 Task: Create a new event for a project debrief and lessons learned meeting on the 16th at 6:30 PM to 7:00 PM.
Action: Mouse moved to (48, 86)
Screenshot: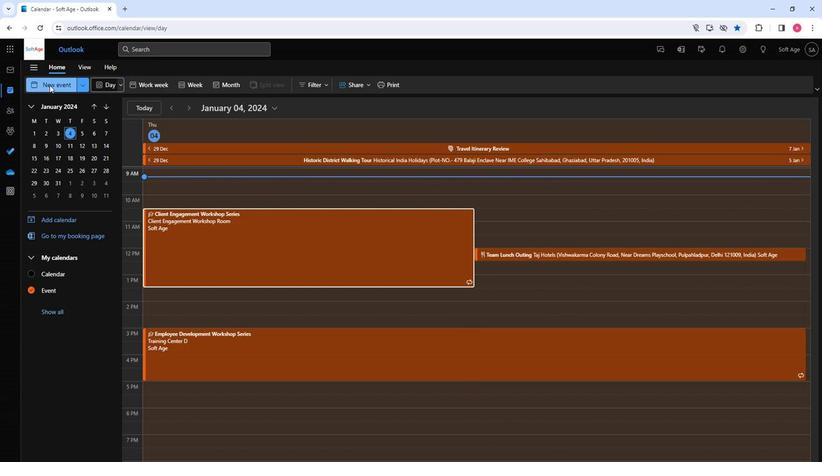 
Action: Mouse pressed left at (48, 86)
Screenshot: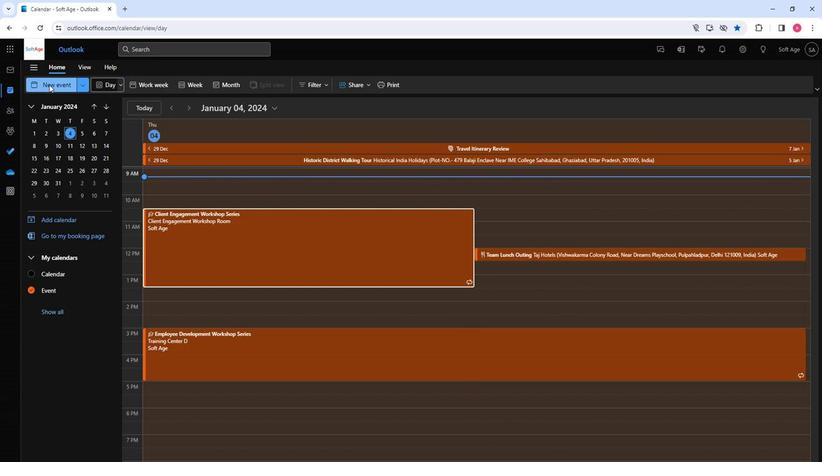 
Action: Mouse moved to (210, 139)
Screenshot: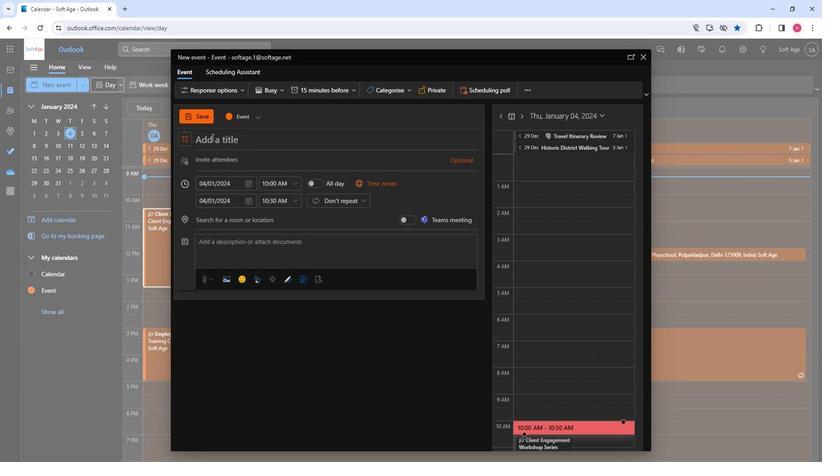 
Action: Mouse pressed left at (210, 139)
Screenshot: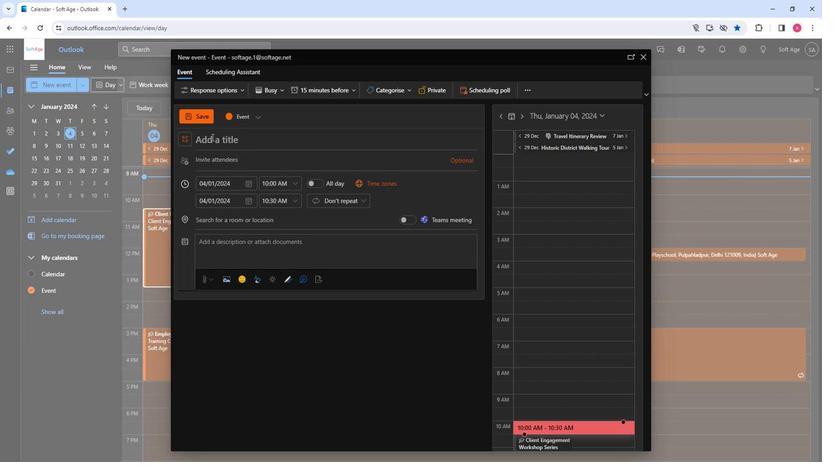 
Action: Key pressed <Key.shift><Key.shift><Key.shift><Key.shift><Key.shift><Key.shift><Key.shift><Key.shift><Key.shift><Key.shift><Key.shift>Project<Key.space><Key.shift><Key.shift><Key.shift><Key.shift><Key.shift><Key.shift><Key.shift><Key.shift><Key.shift><Key.shift><Key.shift><Key.shift><Key.shift><Key.shift><Key.shift><Key.shift><Key.shift><Key.shift><Key.shift><Key.shift><Key.shift><Key.shift><Key.shift><Key.shift><Key.shift>Debrief<Key.space>and<Key.space><Key.shift><Key.shift><Key.shift><Key.shift><Key.shift><Key.shift><Key.shift><Key.shift><Key.shift><Key.shift><Key.shift><Key.shift><Key.shift><Key.shift><Key.shift><Key.shift><Key.shift><Key.shift><Key.shift><Key.shift>Le
Screenshot: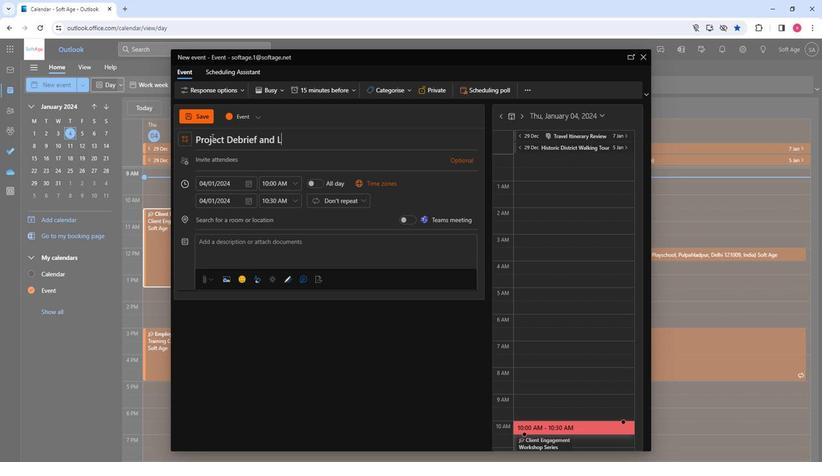 
Action: Mouse moved to (210, 140)
Screenshot: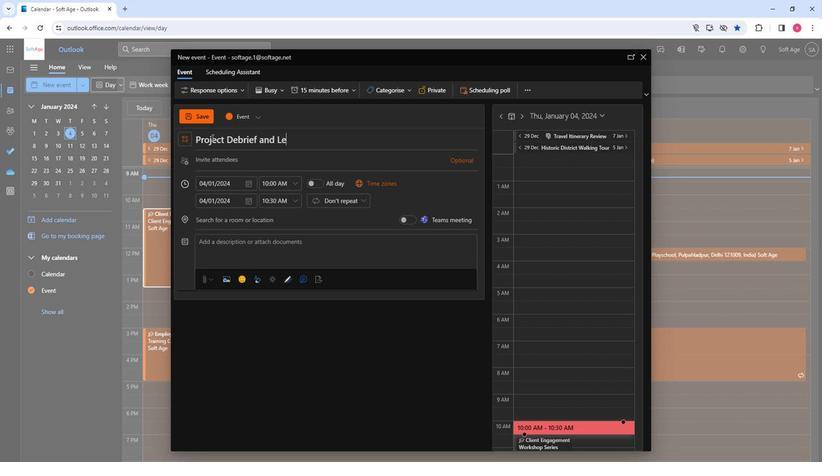
Action: Key pressed ssons<Key.space><Key.shift>Learned<Key.space><Key.shift>Meeting
Screenshot: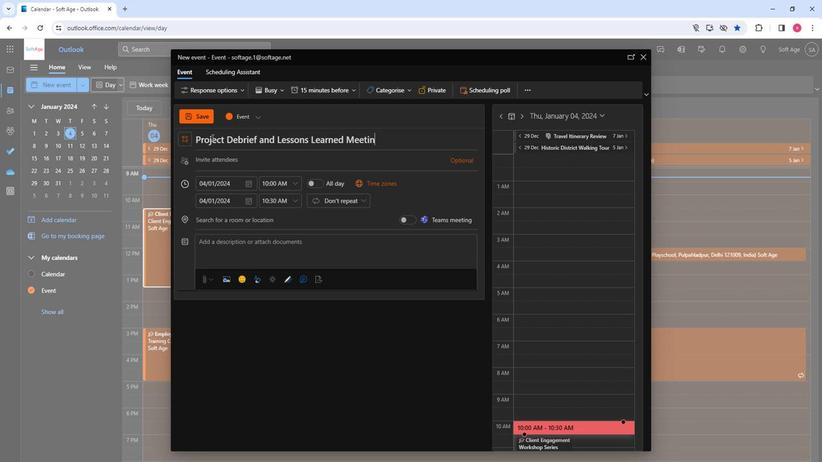 
Action: Mouse moved to (210, 157)
Screenshot: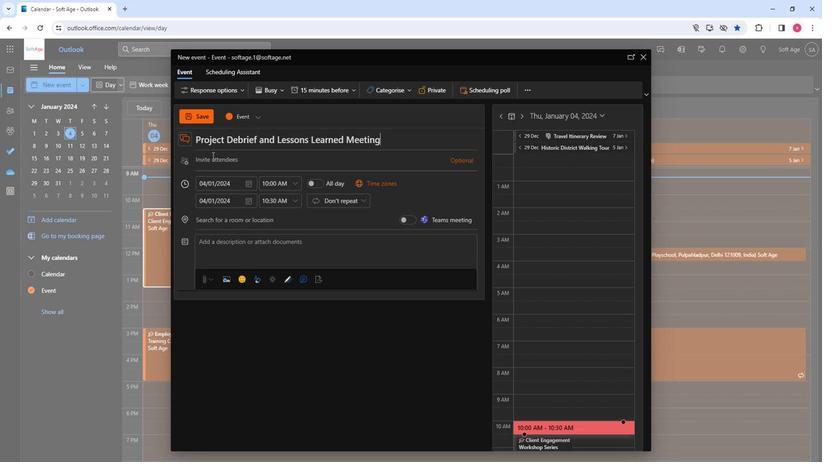 
Action: Mouse pressed left at (210, 157)
Screenshot: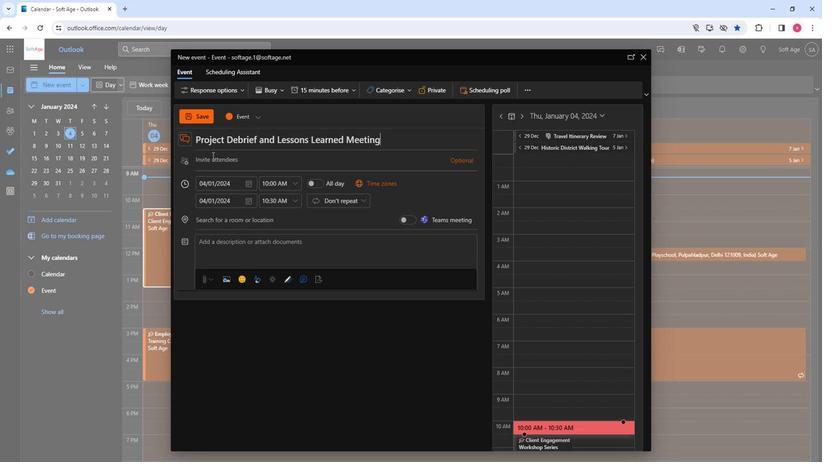 
Action: Key pressed so
Screenshot: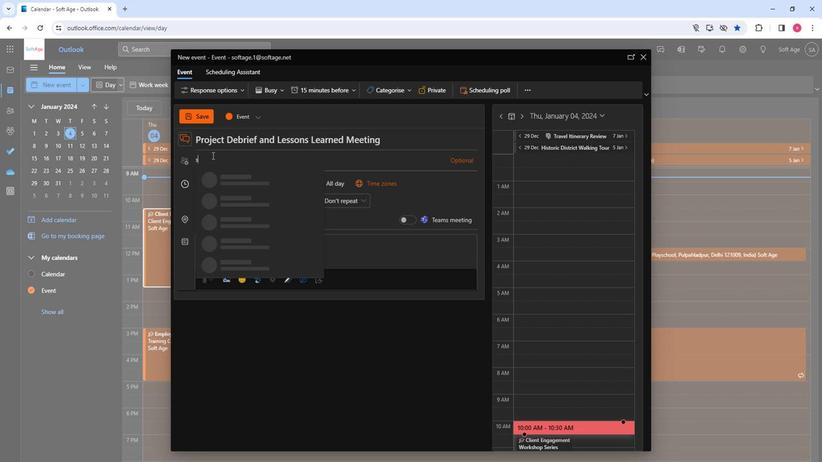 
Action: Mouse moved to (217, 195)
Screenshot: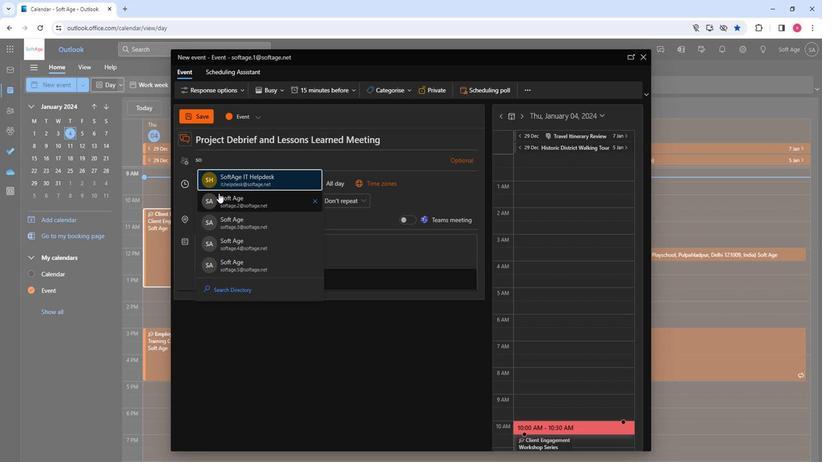 
Action: Mouse pressed left at (217, 195)
Screenshot: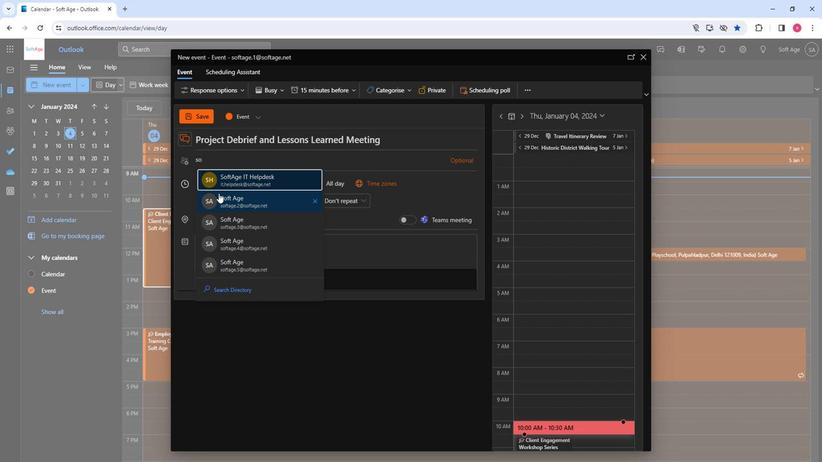 
Action: Mouse moved to (217, 196)
Screenshot: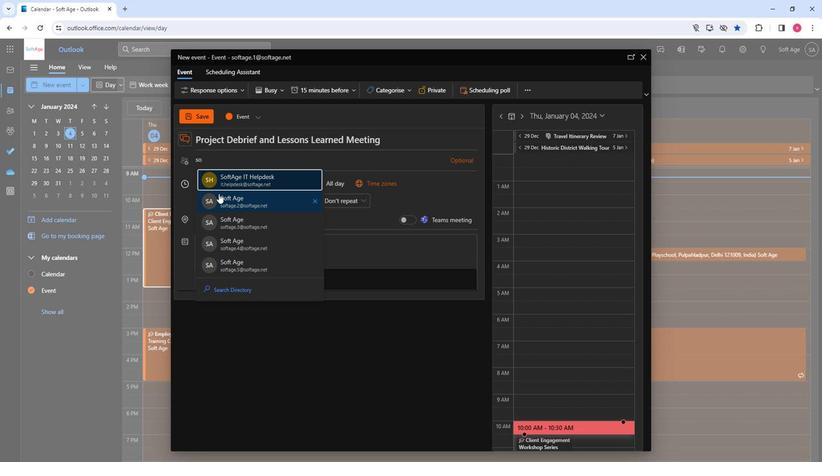
Action: Key pressed so
Screenshot: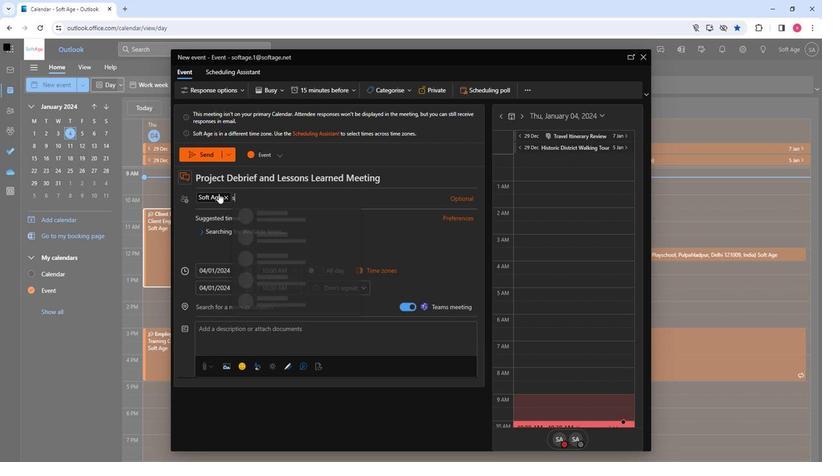 
Action: Mouse moved to (286, 261)
Screenshot: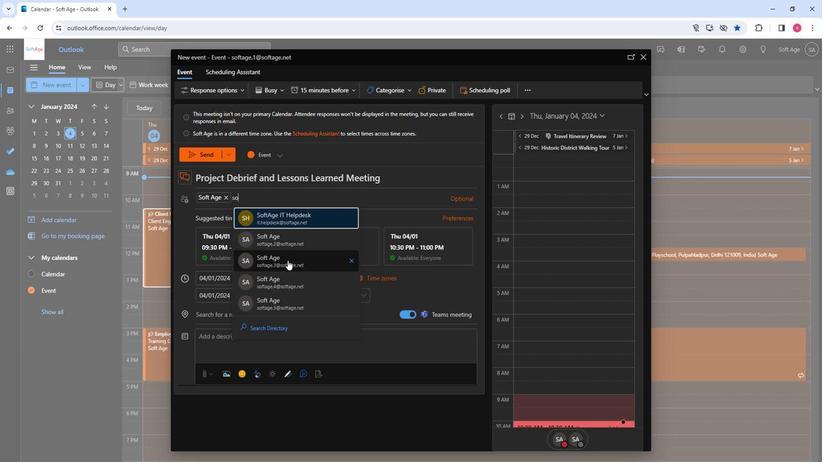 
Action: Mouse pressed left at (286, 261)
Screenshot: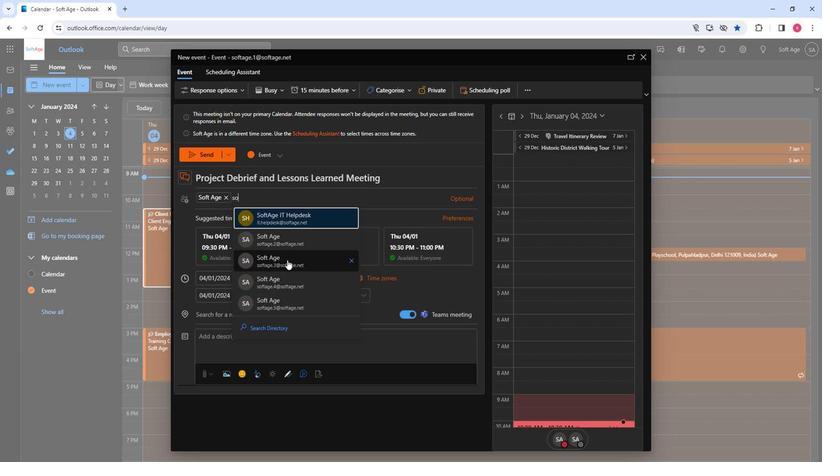 
Action: Key pressed so
Screenshot: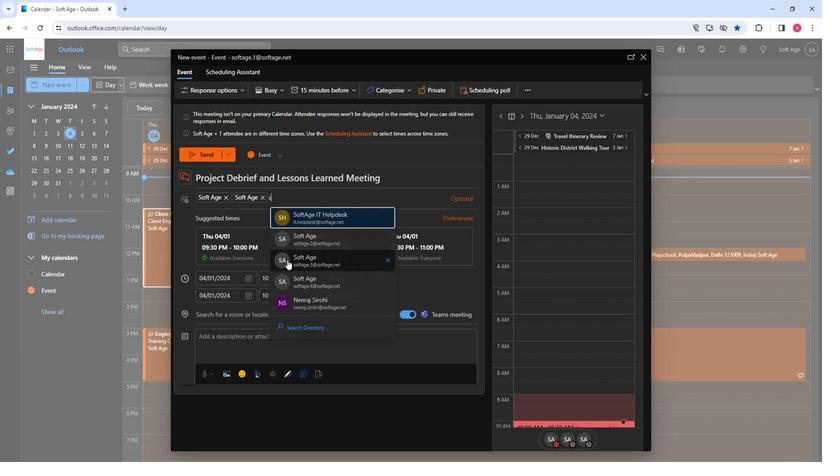 
Action: Mouse moved to (297, 293)
Screenshot: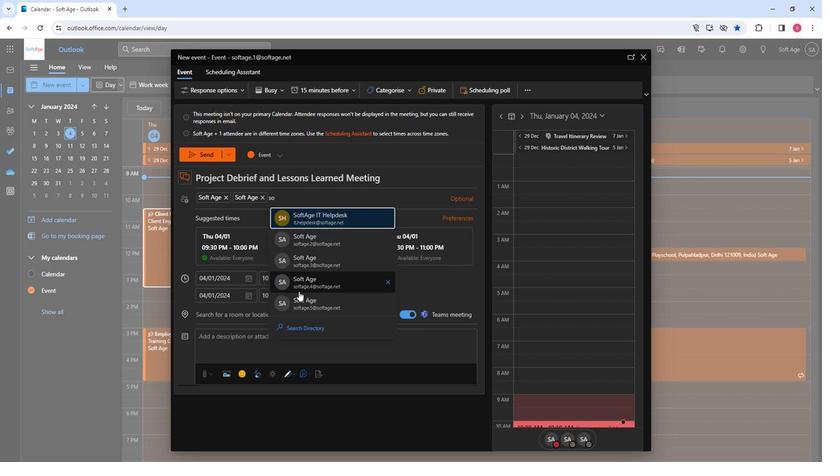 
Action: Mouse pressed left at (297, 293)
Screenshot: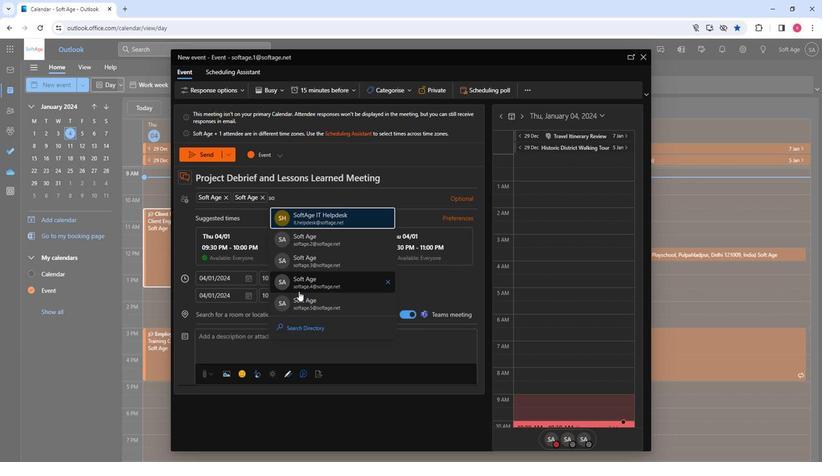 
Action: Mouse moved to (248, 271)
Screenshot: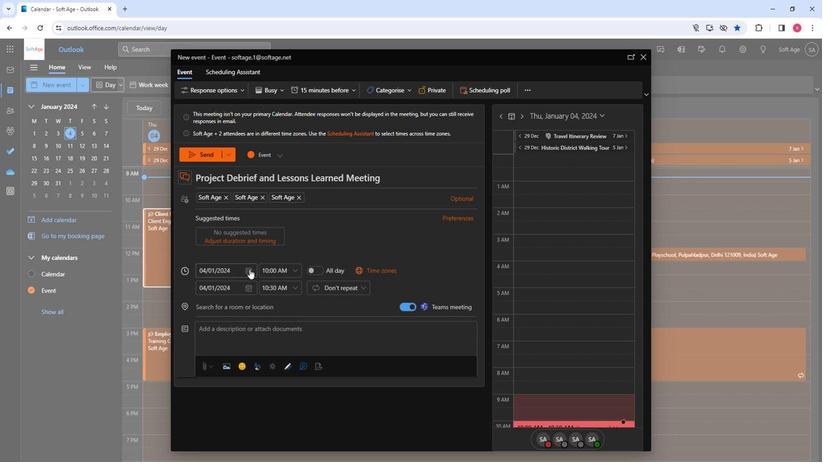 
Action: Mouse pressed left at (248, 271)
Screenshot: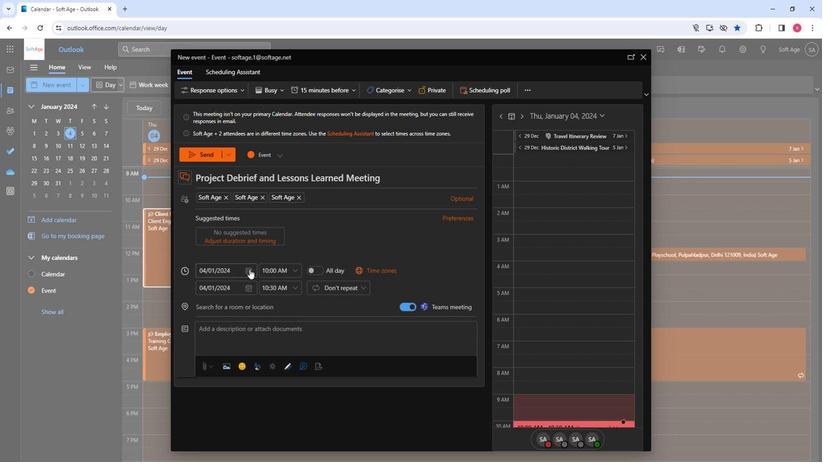 
Action: Mouse moved to (217, 338)
Screenshot: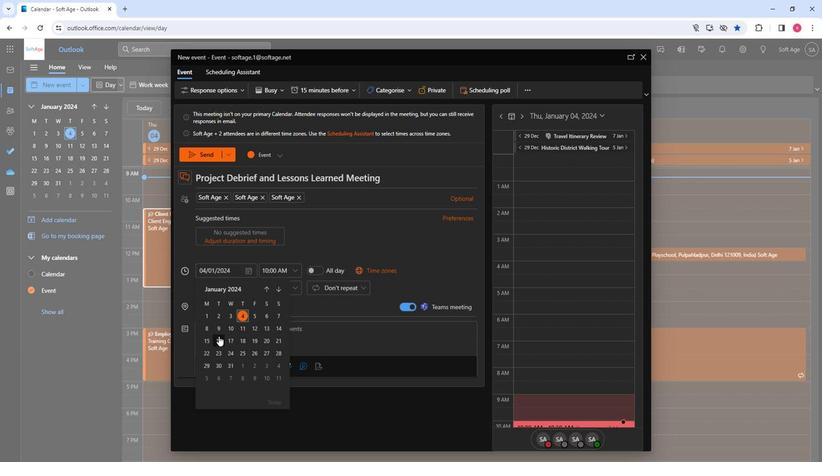 
Action: Mouse pressed left at (217, 338)
Screenshot: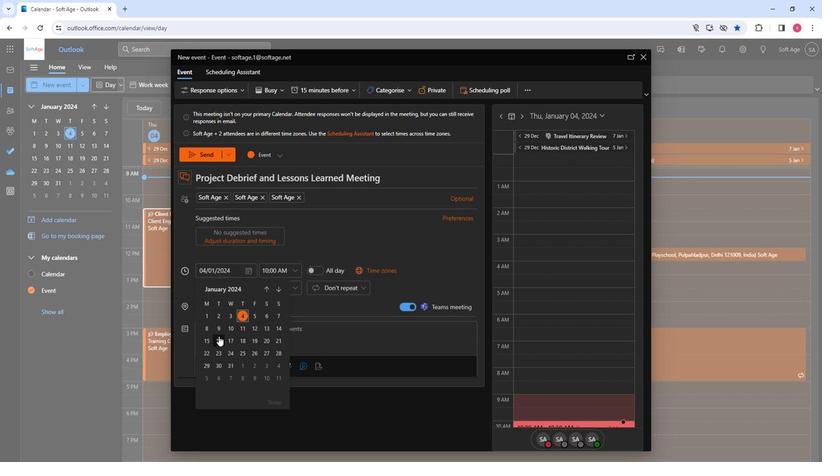 
Action: Mouse moved to (295, 271)
Screenshot: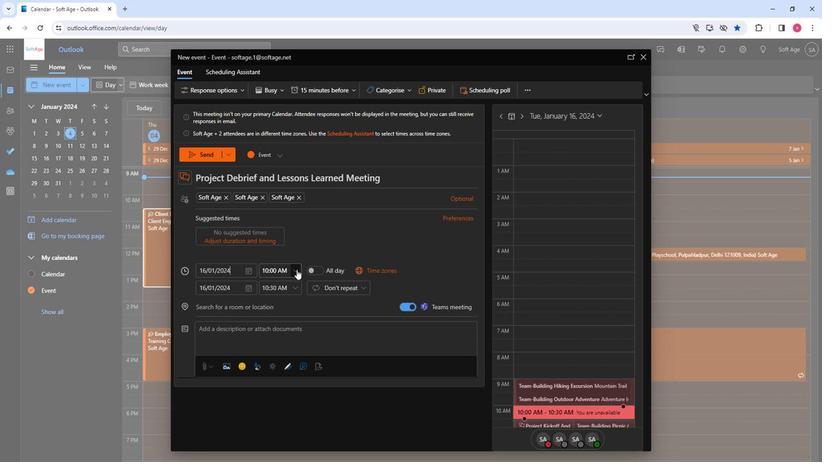 
Action: Mouse pressed left at (295, 271)
Screenshot: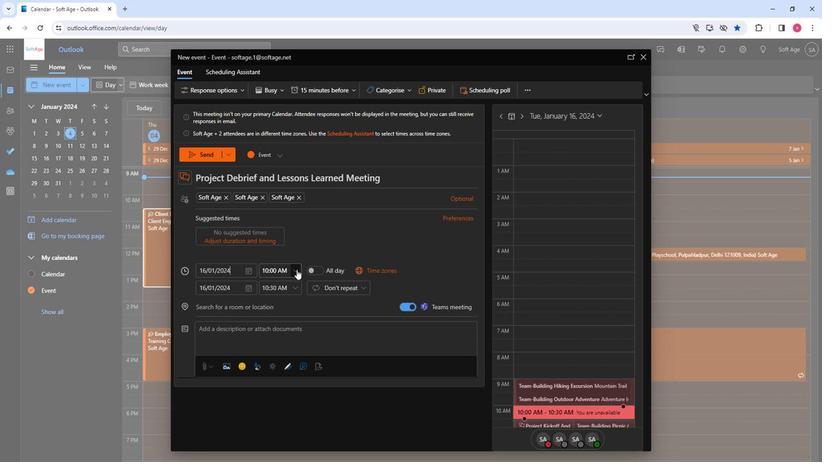 
Action: Mouse moved to (292, 303)
Screenshot: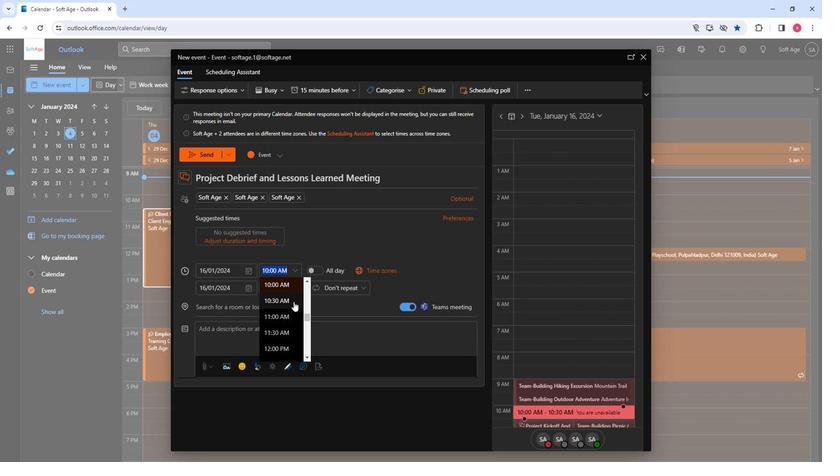 
Action: Mouse scrolled (292, 303) with delta (0, 0)
Screenshot: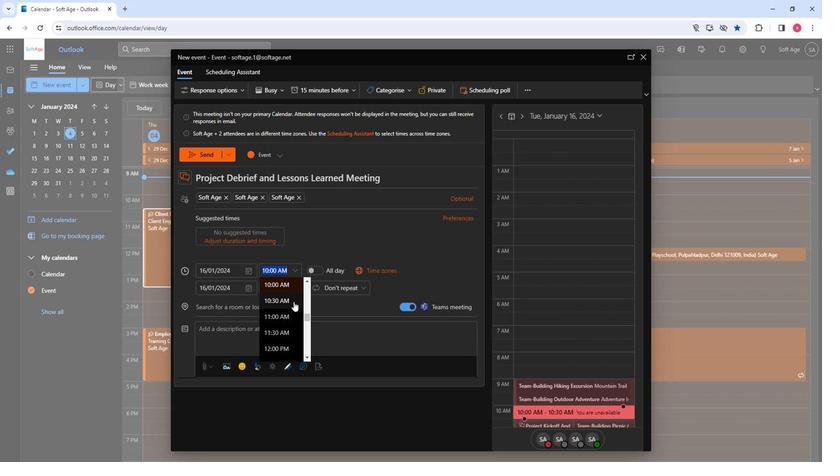 
Action: Mouse scrolled (292, 303) with delta (0, 0)
Screenshot: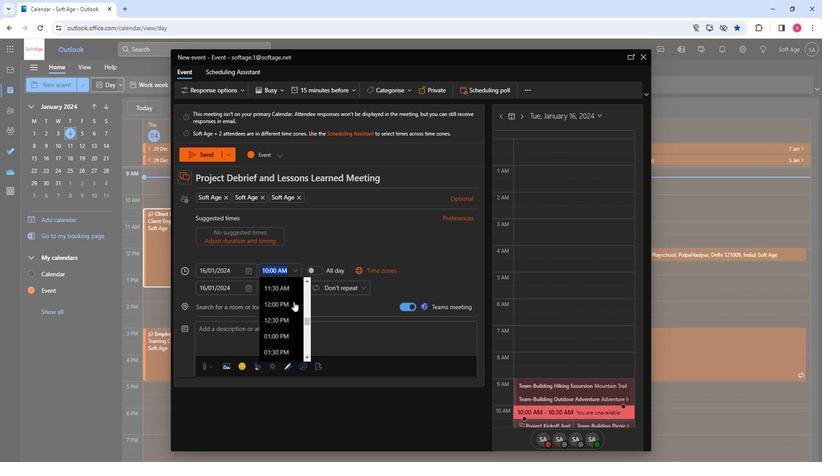 
Action: Mouse scrolled (292, 303) with delta (0, 0)
Screenshot: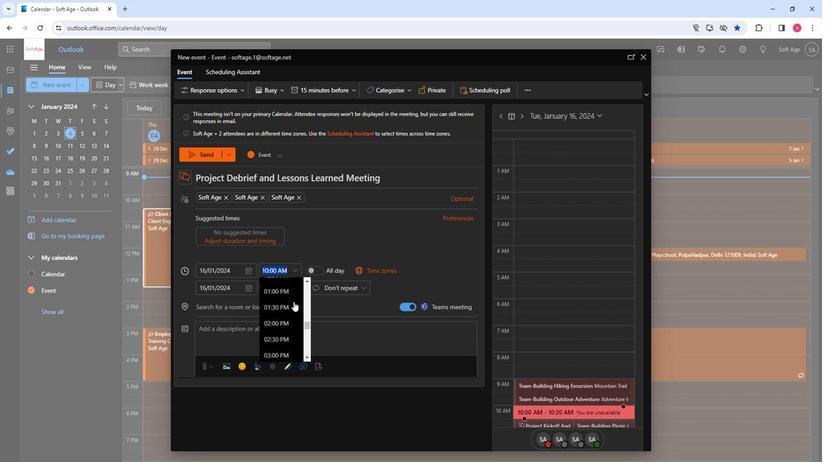 
Action: Mouse scrolled (292, 303) with delta (0, 0)
Screenshot: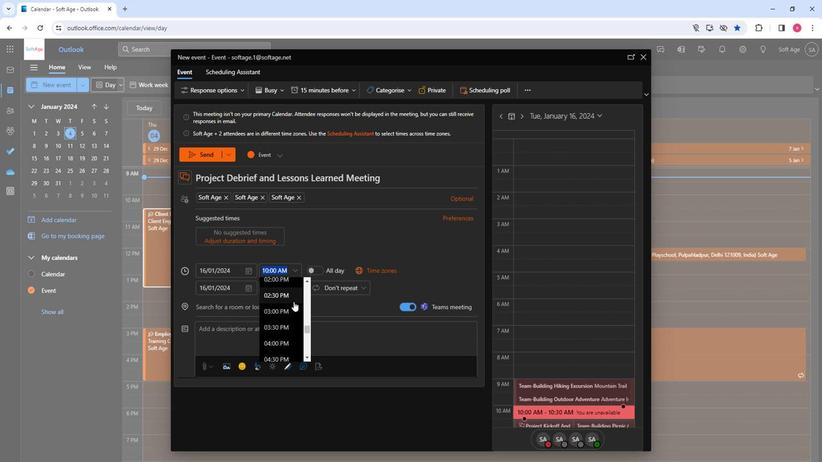 
Action: Mouse scrolled (292, 303) with delta (0, 0)
Screenshot: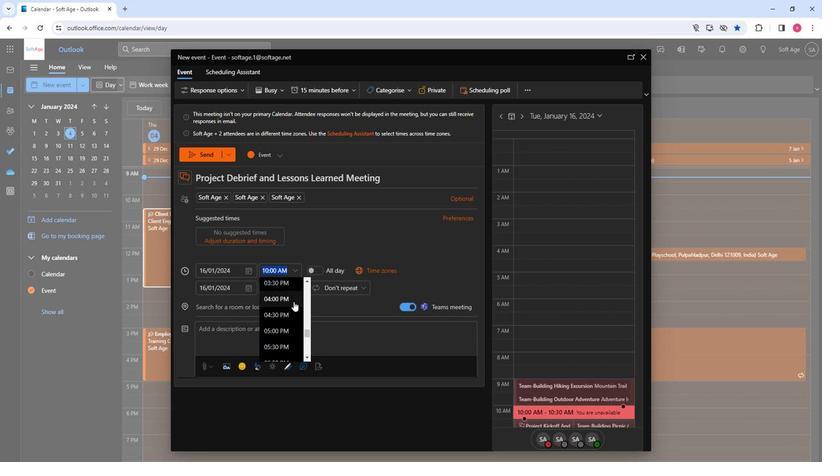 
Action: Mouse moved to (285, 333)
Screenshot: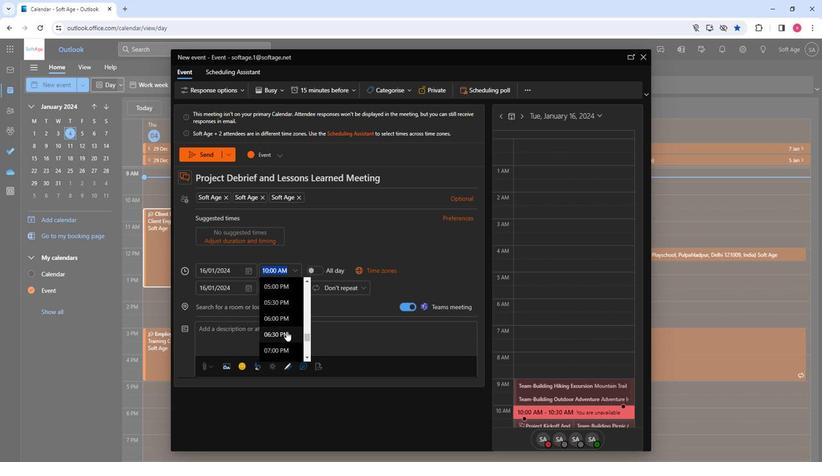 
Action: Mouse pressed left at (285, 333)
Screenshot: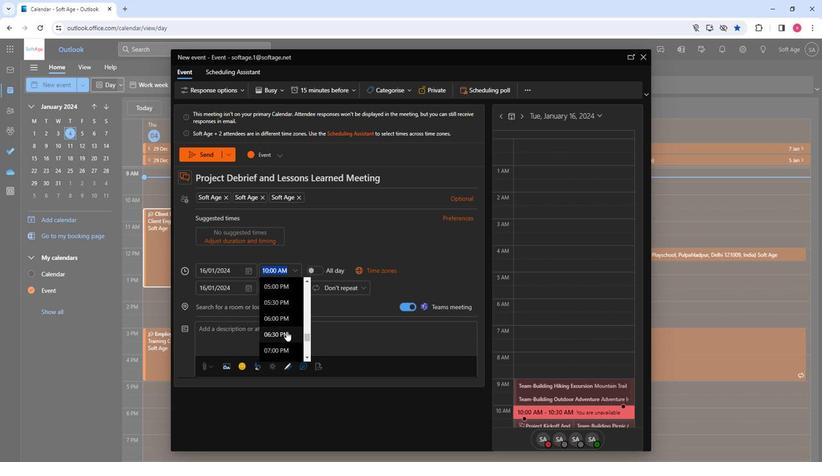 
Action: Mouse moved to (241, 308)
Screenshot: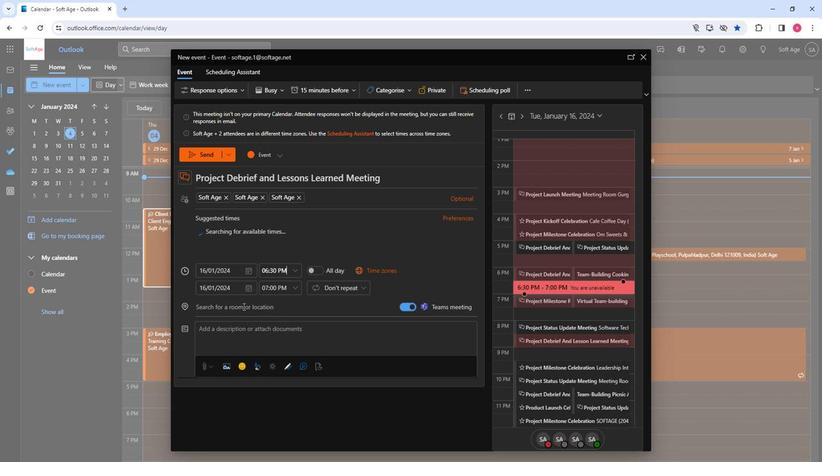 
Action: Mouse pressed left at (241, 308)
Screenshot: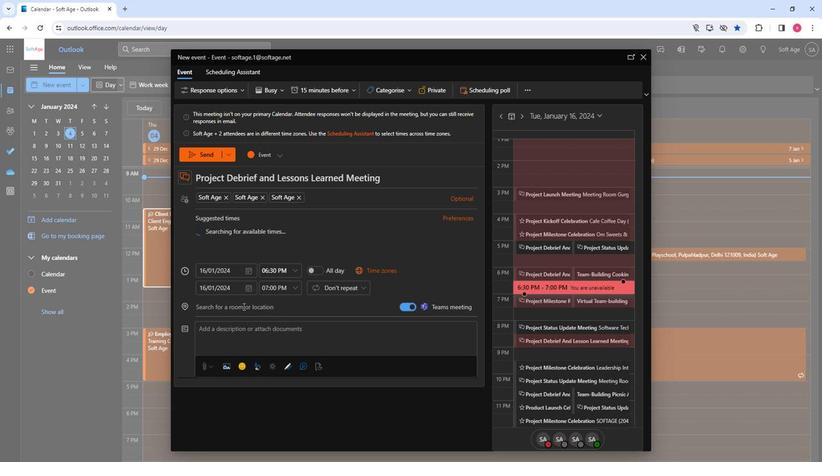 
Action: Key pressed so
Screenshot: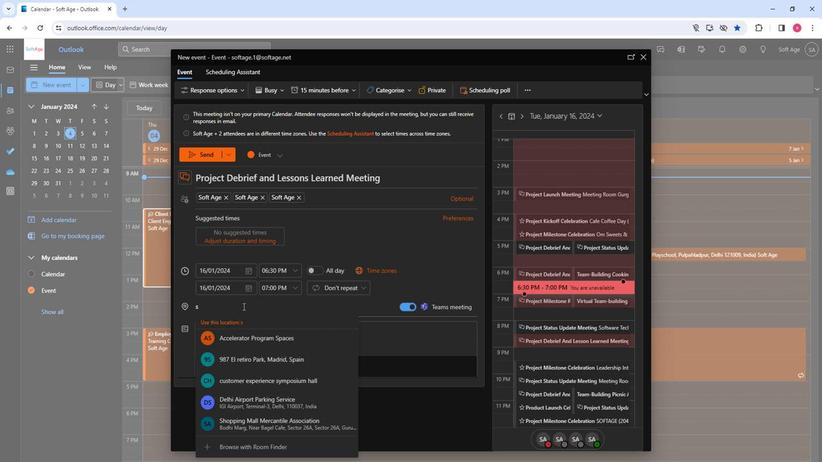 
Action: Mouse moved to (229, 381)
Screenshot: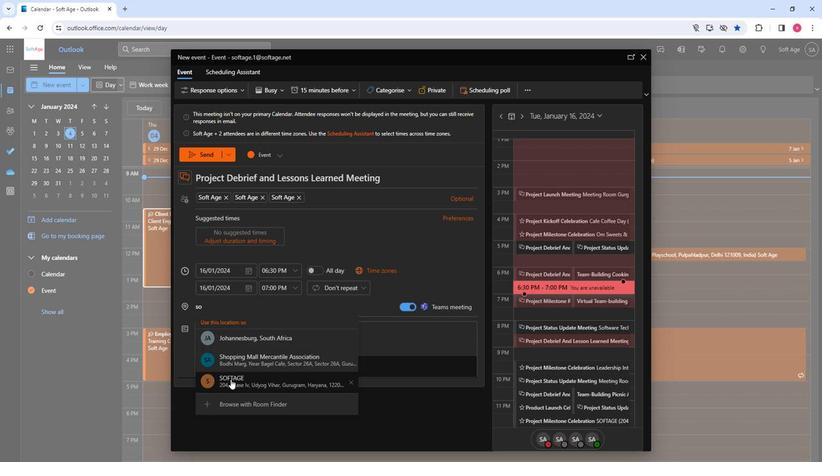 
Action: Mouse pressed left at (229, 381)
Screenshot: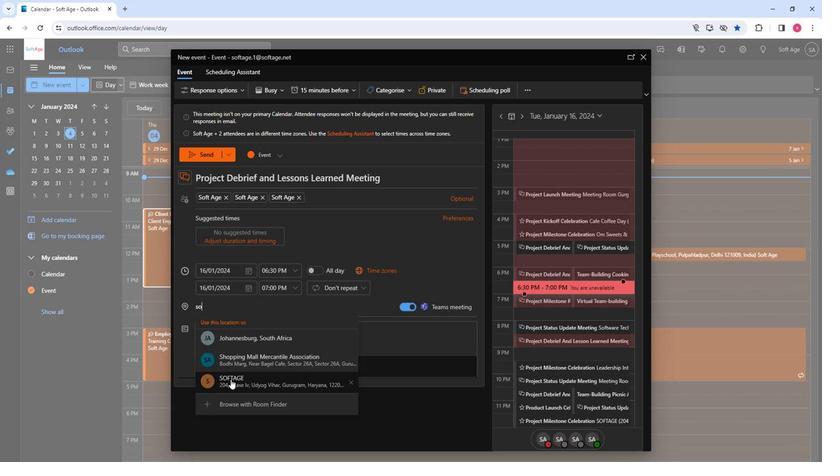 
Action: Mouse moved to (281, 347)
Screenshot: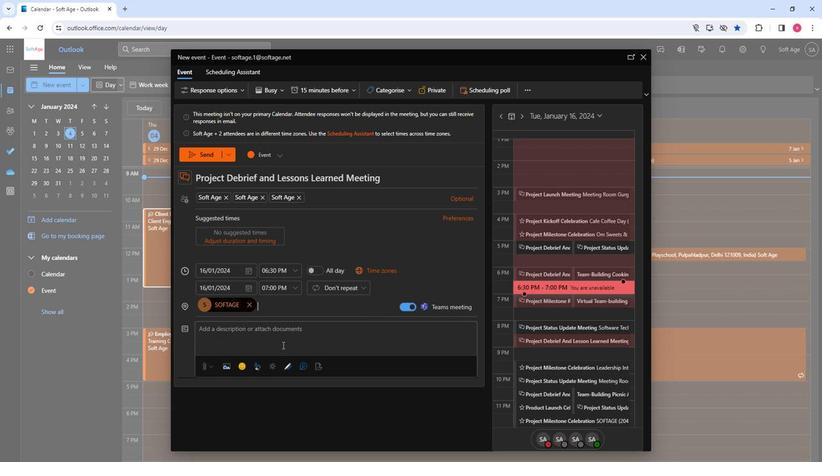 
Action: Mouse pressed left at (281, 347)
Screenshot: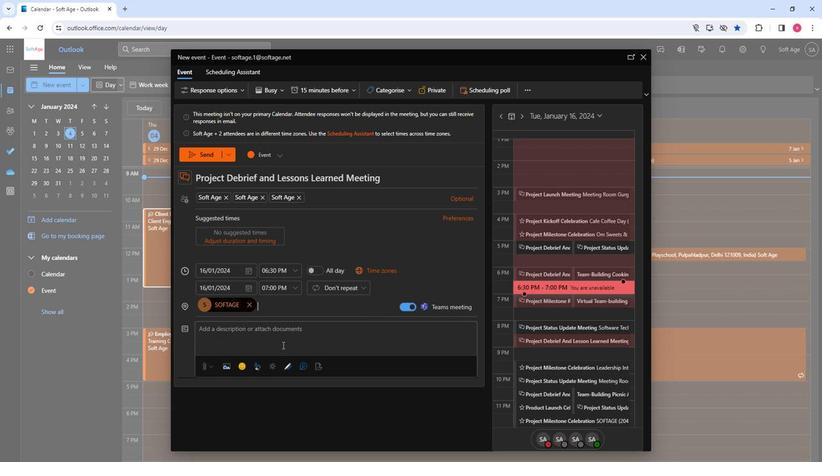 
Action: Key pressed <Key.shift>Conduct<Key.space>a<Key.space>comprehensive<Key.space>project<Key.space>debrief<Key.space>and<Key.space>lessio<Key.backspace>ons<Key.backspace><Key.backspace>s<Key.space><Key.backspace>ns<Key.space>learned<Key.space>
Screenshot: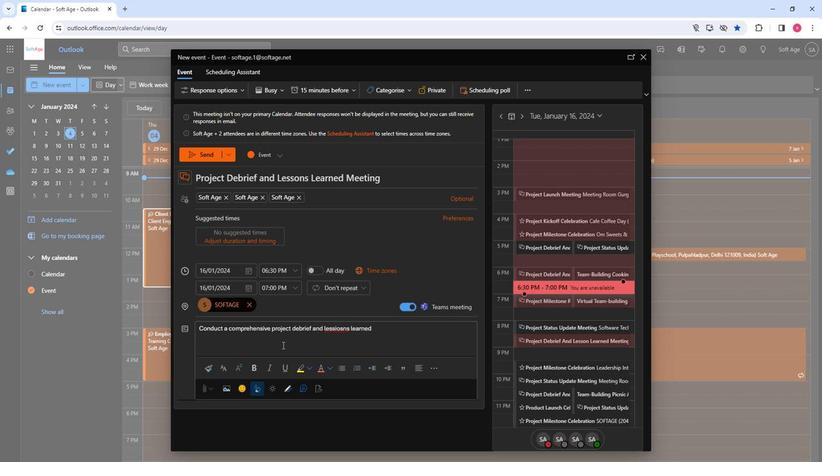 
Action: Mouse moved to (327, 331)
Screenshot: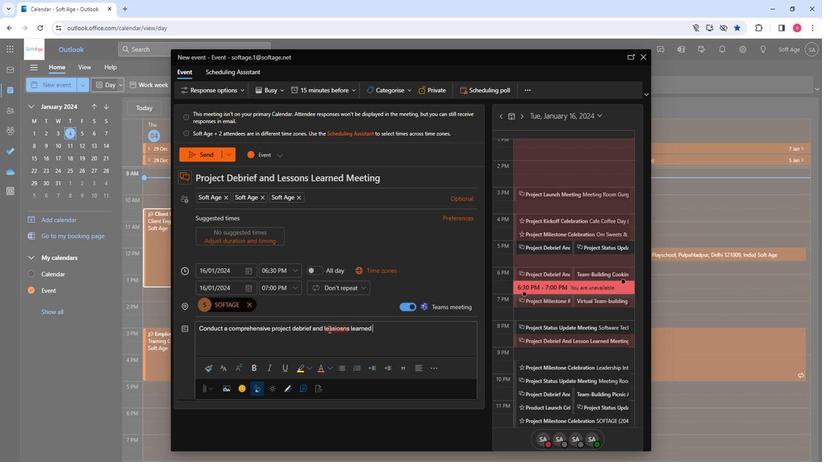 
Action: Mouse pressed left at (327, 331)
Screenshot: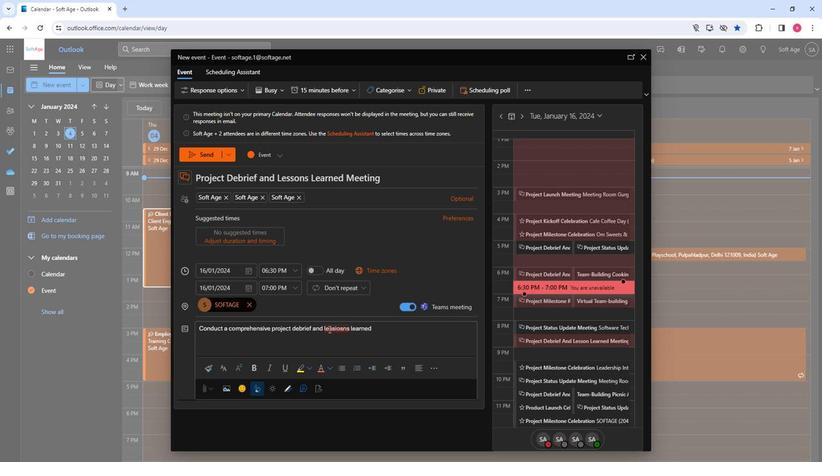 
Action: Mouse moved to (329, 331)
Screenshot: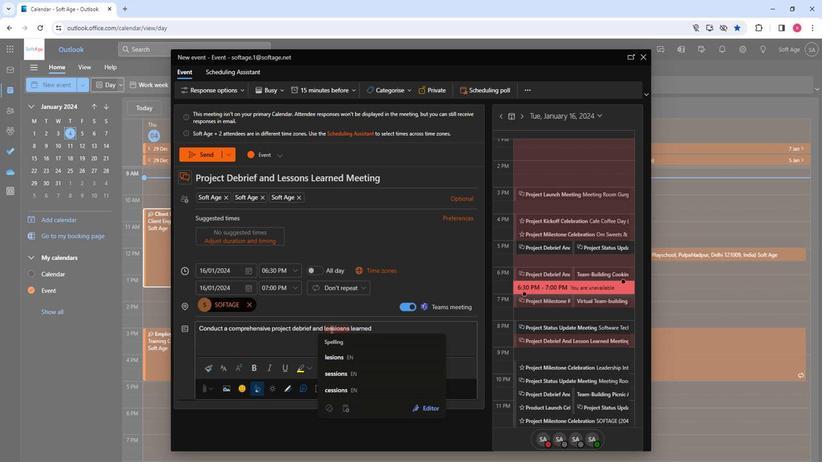 
Action: Mouse pressed left at (329, 331)
Screenshot: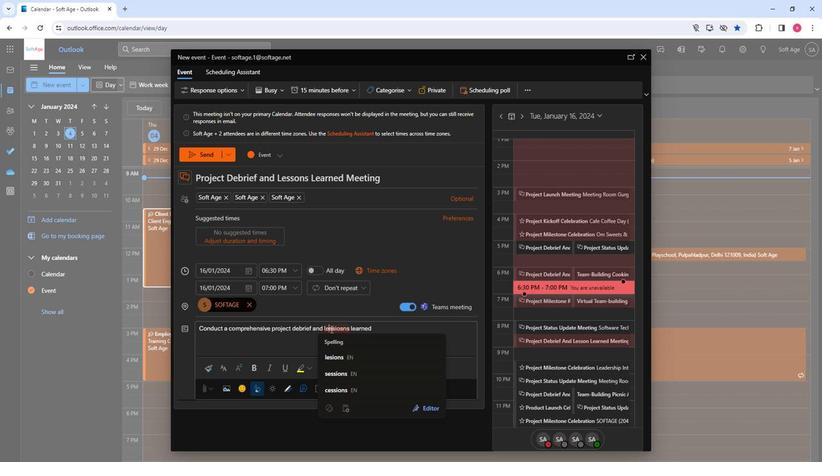 
Action: Key pressed <Key.backspace>
Screenshot: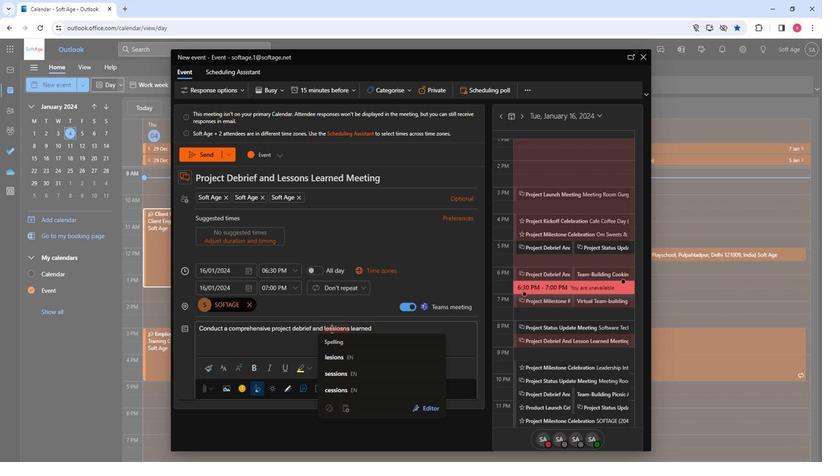
Action: Mouse moved to (345, 330)
Screenshot: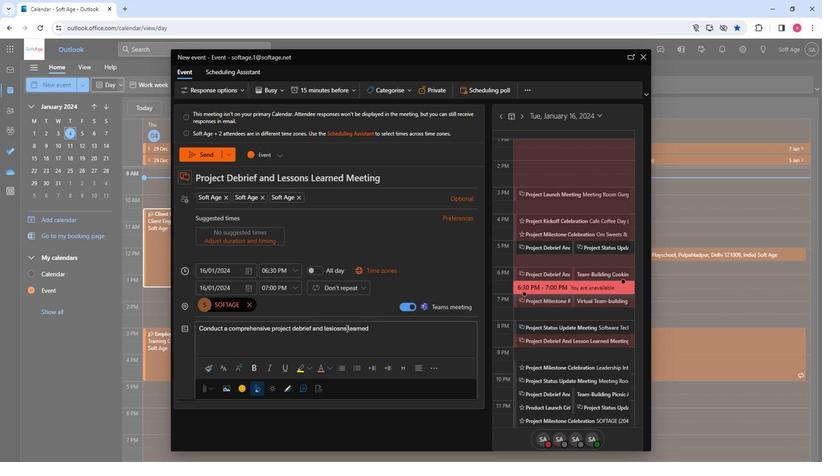 
Action: Mouse pressed left at (345, 330)
Screenshot: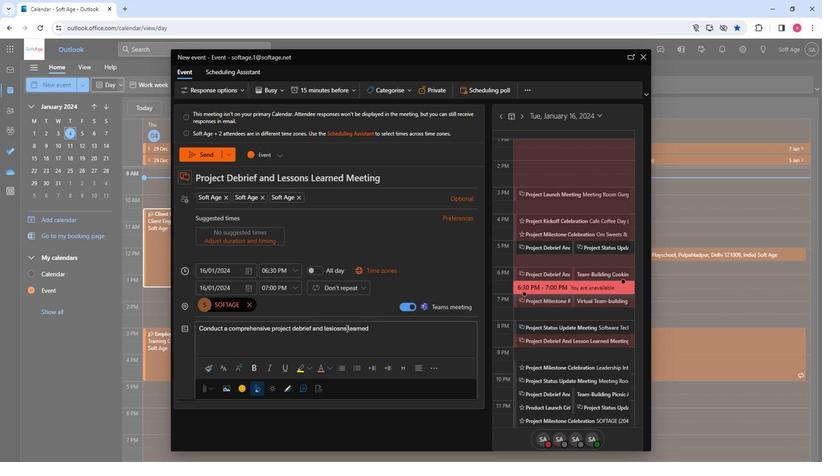 
Action: Mouse moved to (336, 336)
Screenshot: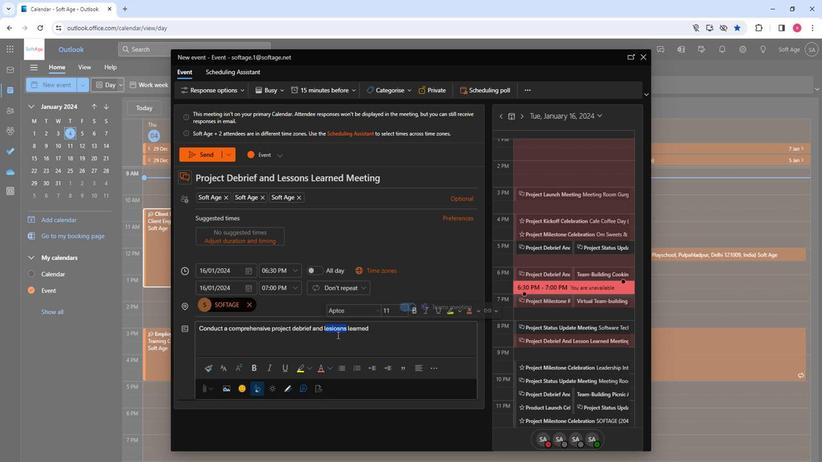 
Action: Key pressed <Key.backspace>essons
Screenshot: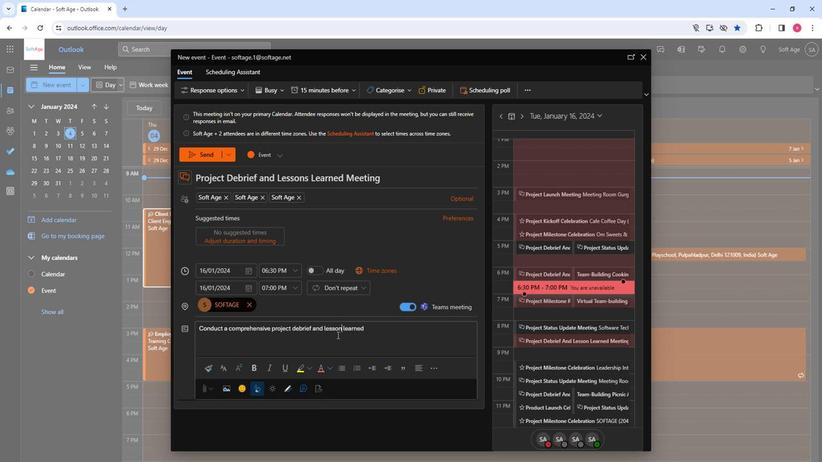 
Action: Mouse moved to (376, 329)
Screenshot: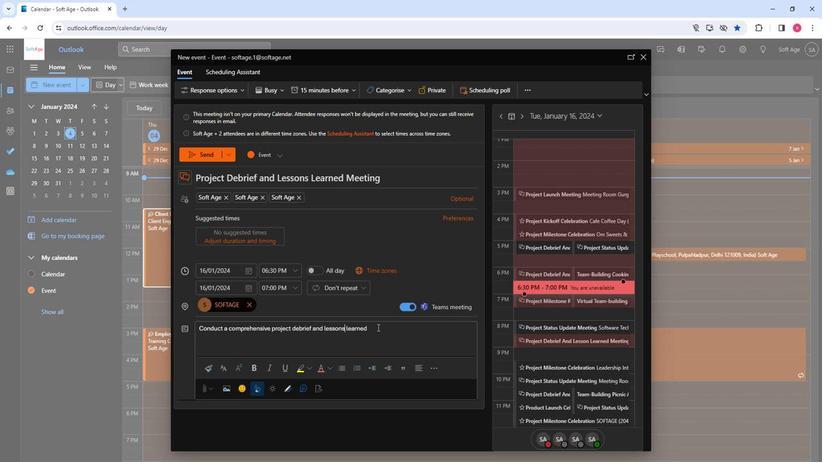 
Action: Mouse pressed left at (376, 329)
Screenshot: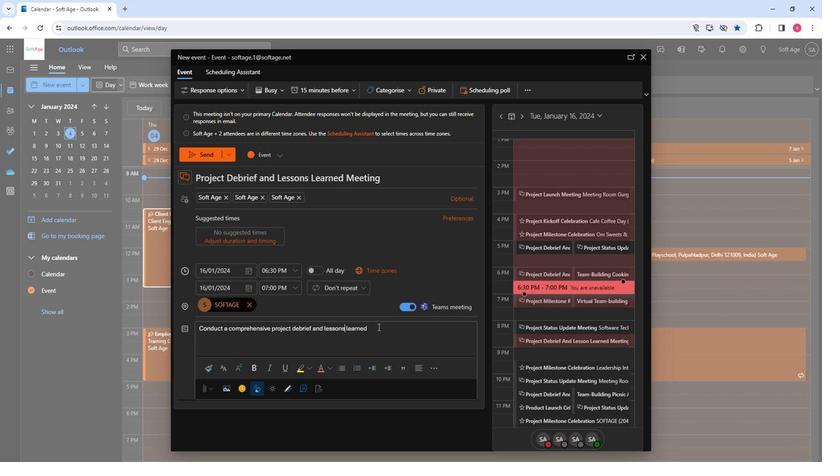 
Action: Key pressed <Key.space>meeting.<Key.space><Key.shift>Reflect<Key.space>on<Key.space>successes<Key.space>and<Key.space>challenges,<Key.space>extract<Key.space>valuable<Key.space>insights,<Key.space>and<Key.space>strategize<Key.space>improvements<Key.space>for<Key.space>future<Key.space>projects.<Key.space><Key.shift>Enhance<Key.space>team<Key.space>efficiency<Key.space>and<Key.space>effectiveness.
Screenshot: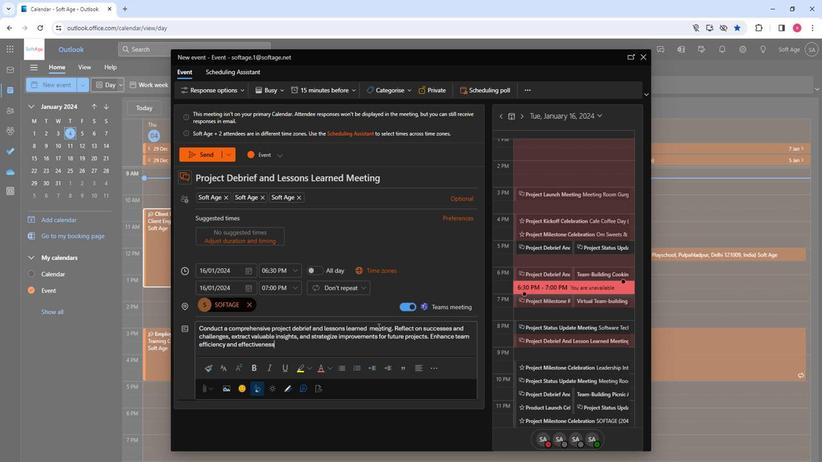 
Action: Mouse moved to (360, 340)
Screenshot: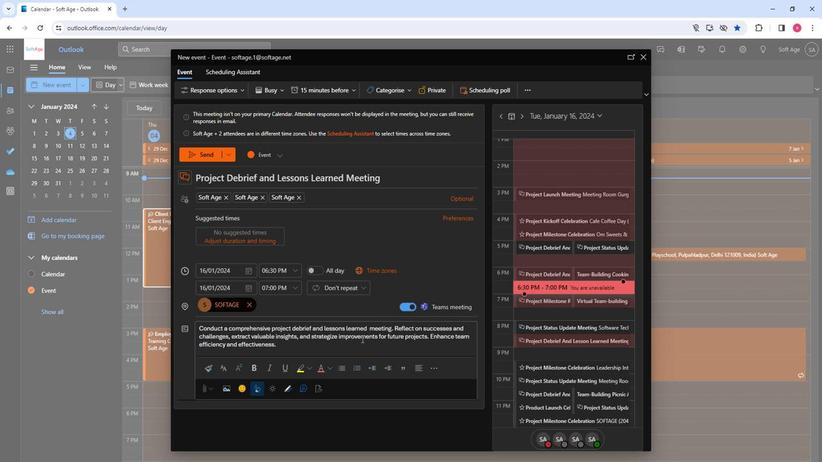 
Action: Mouse pressed left at (360, 340)
Screenshot: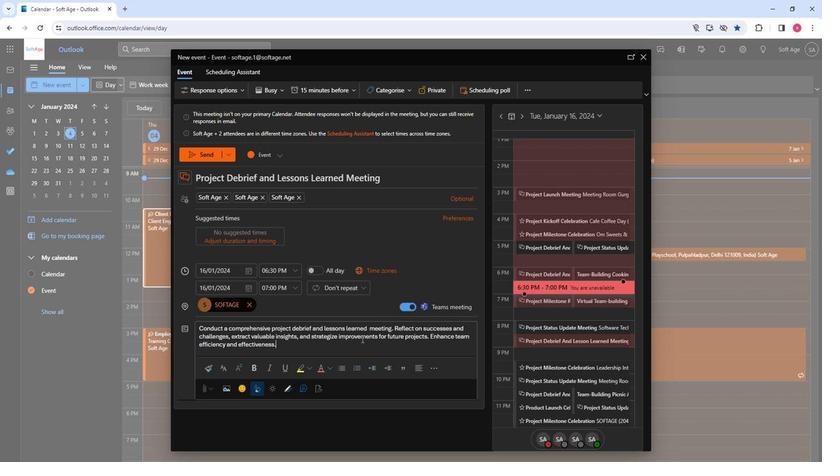 
Action: Mouse pressed left at (360, 340)
Screenshot: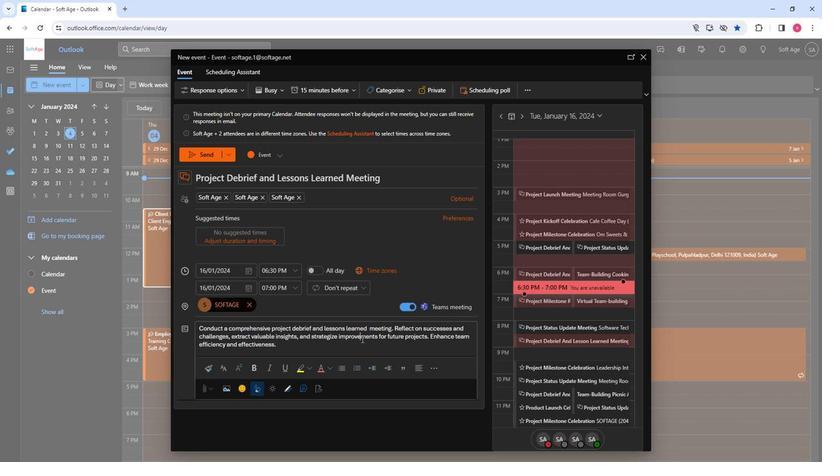 
Action: Mouse pressed left at (360, 340)
Screenshot: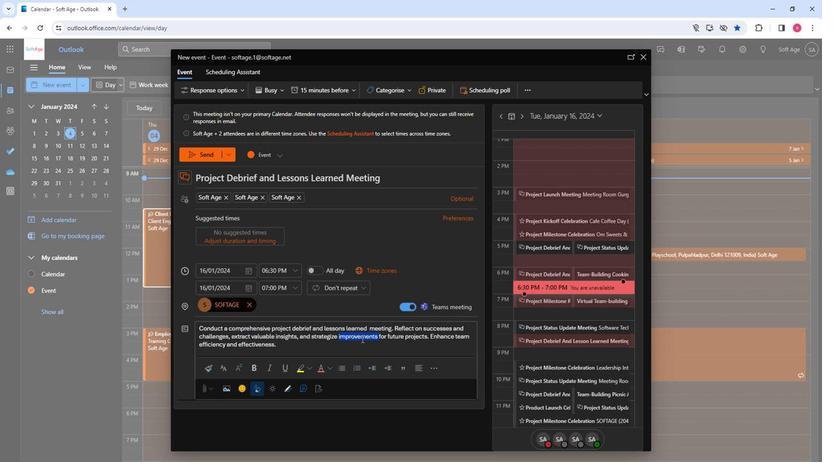 
Action: Mouse moved to (218, 372)
Screenshot: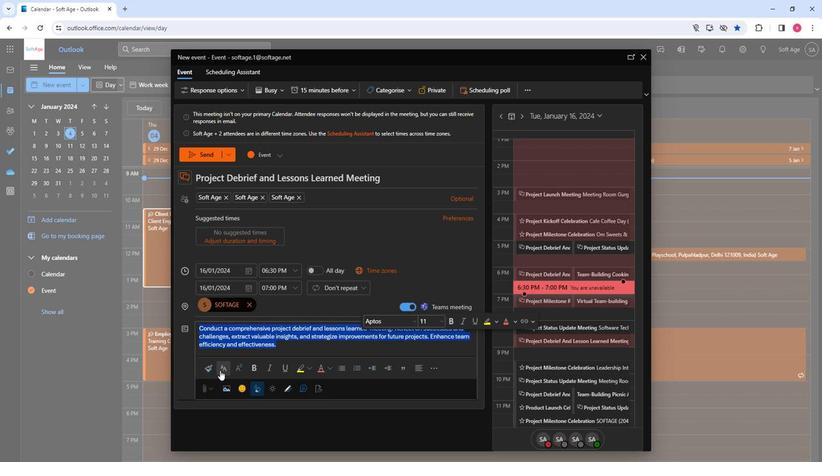 
Action: Mouse pressed left at (218, 372)
Screenshot: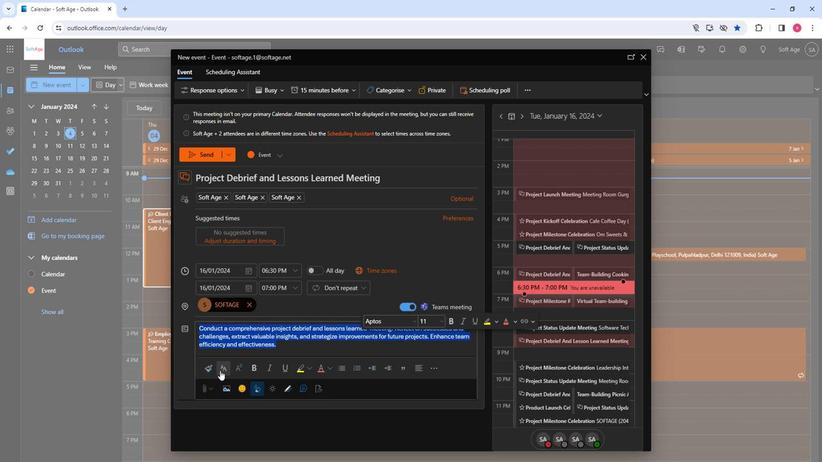 
Action: Mouse moved to (266, 270)
Screenshot: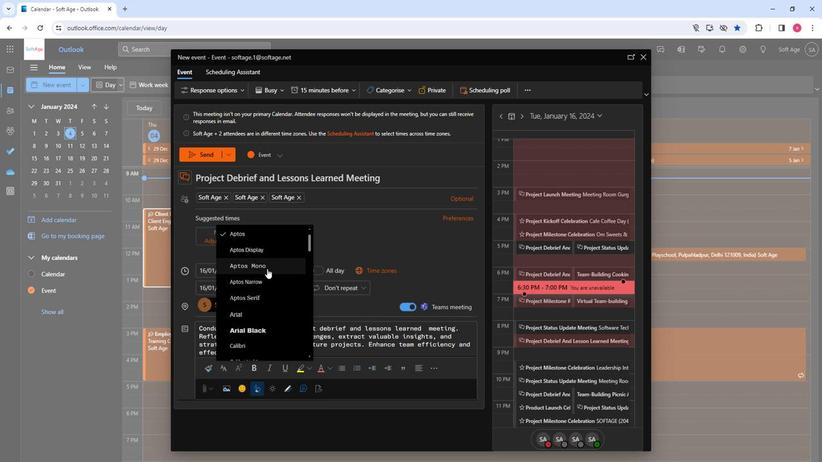 
Action: Mouse scrolled (266, 270) with delta (0, 0)
Screenshot: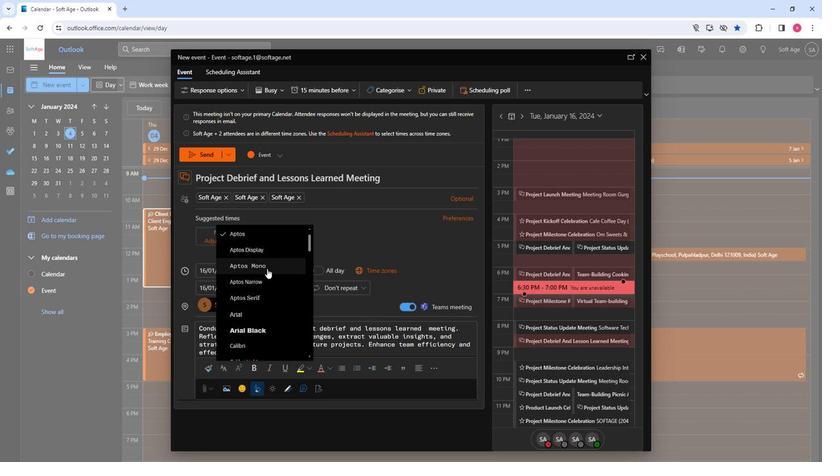 
Action: Mouse moved to (266, 270)
Screenshot: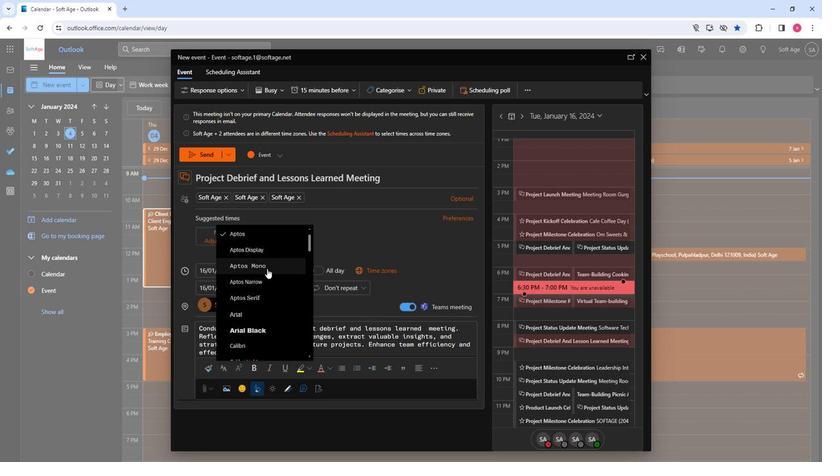 
Action: Mouse scrolled (266, 270) with delta (0, 0)
Screenshot: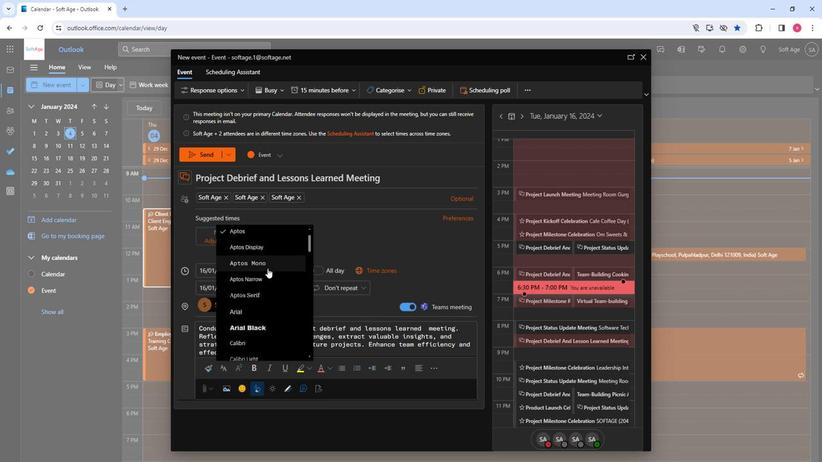 
Action: Mouse scrolled (266, 270) with delta (0, 0)
Screenshot: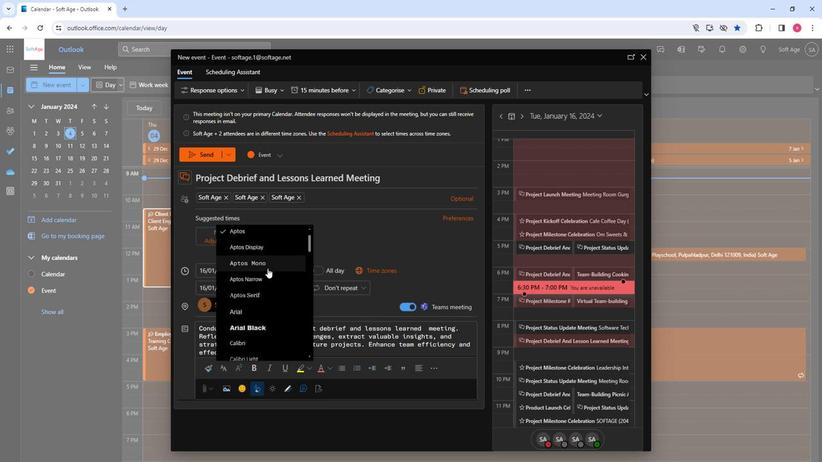 
Action: Mouse moved to (266, 270)
Screenshot: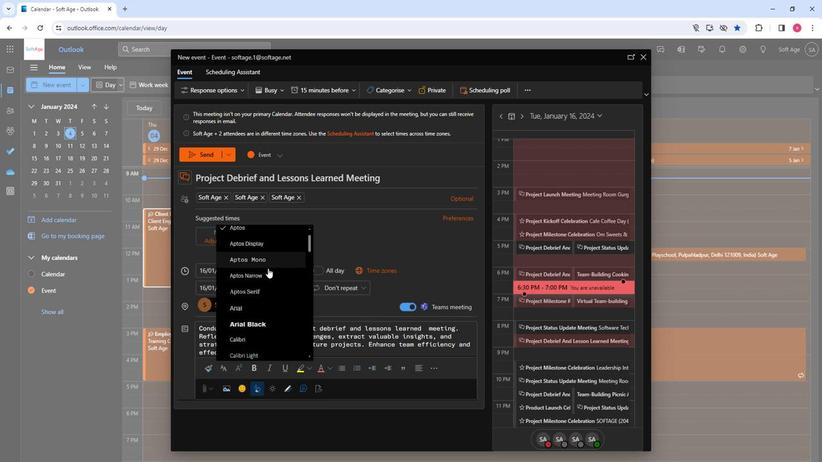 
Action: Mouse scrolled (266, 270) with delta (0, 0)
Screenshot: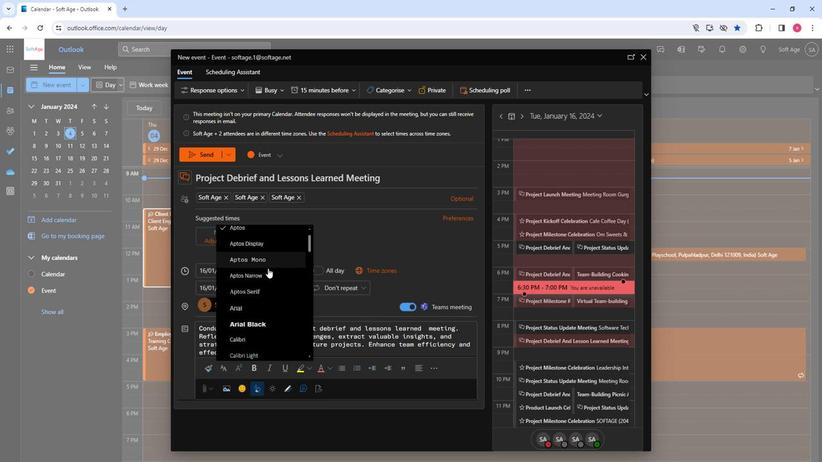 
Action: Mouse moved to (266, 270)
Screenshot: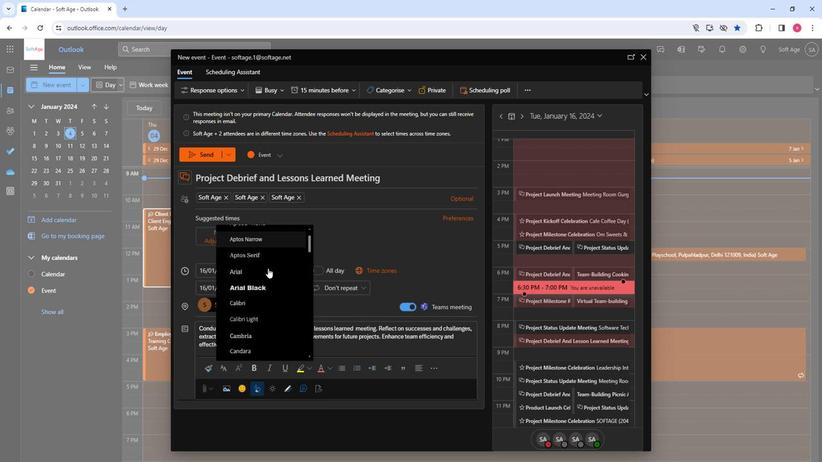 
Action: Mouse scrolled (266, 270) with delta (0, 0)
Screenshot: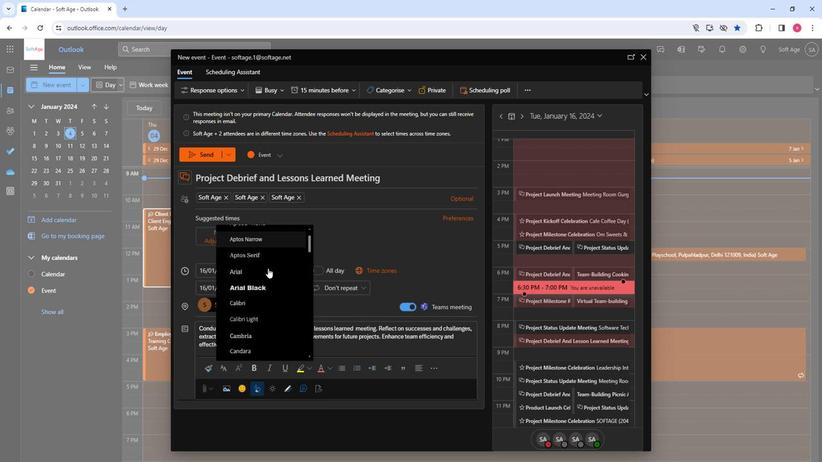 
Action: Mouse moved to (296, 303)
Screenshot: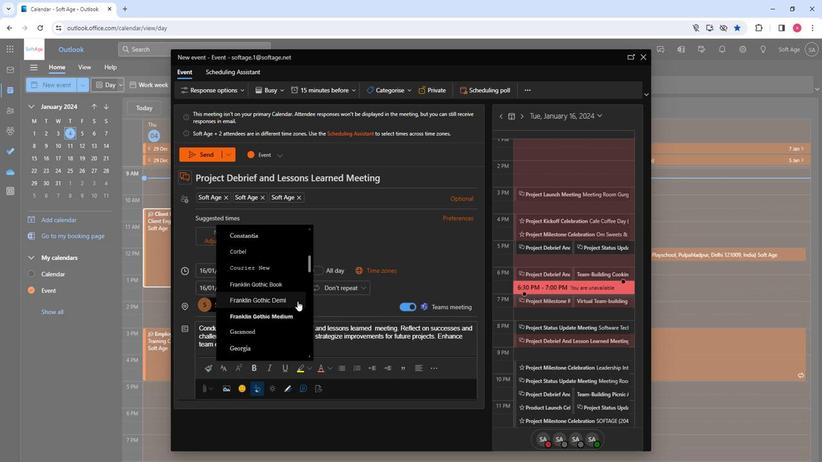 
Action: Mouse scrolled (296, 302) with delta (0, 0)
Screenshot: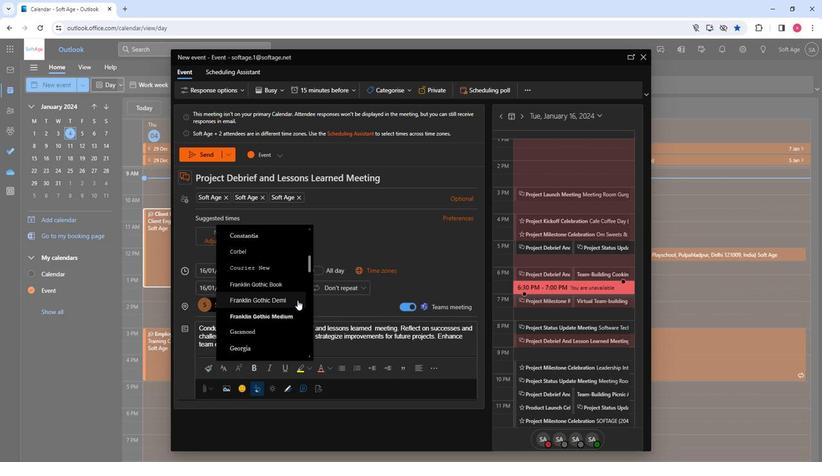 
Action: Mouse moved to (296, 302)
Screenshot: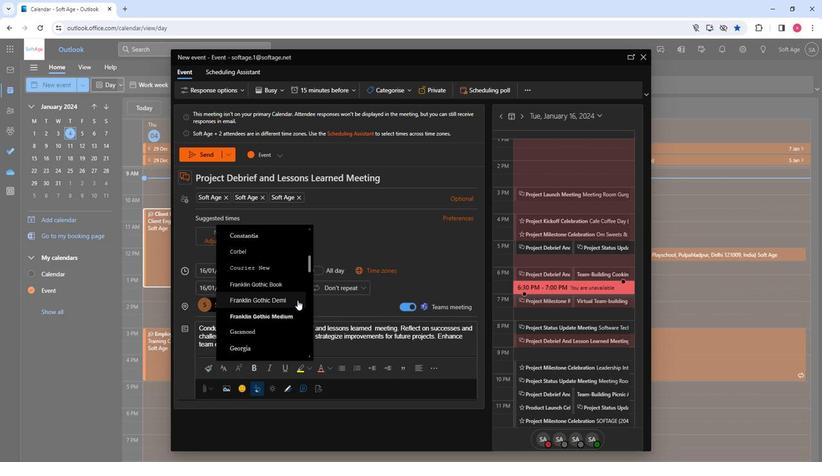 
Action: Mouse scrolled (296, 301) with delta (0, 0)
Screenshot: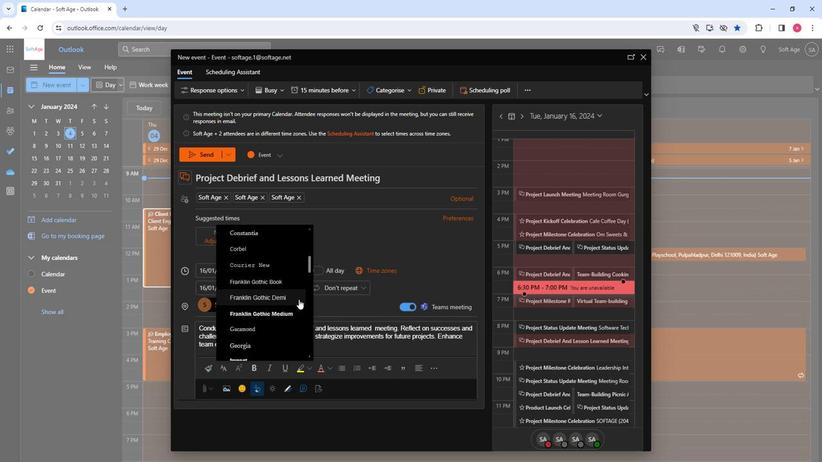
Action: Mouse moved to (297, 301)
Screenshot: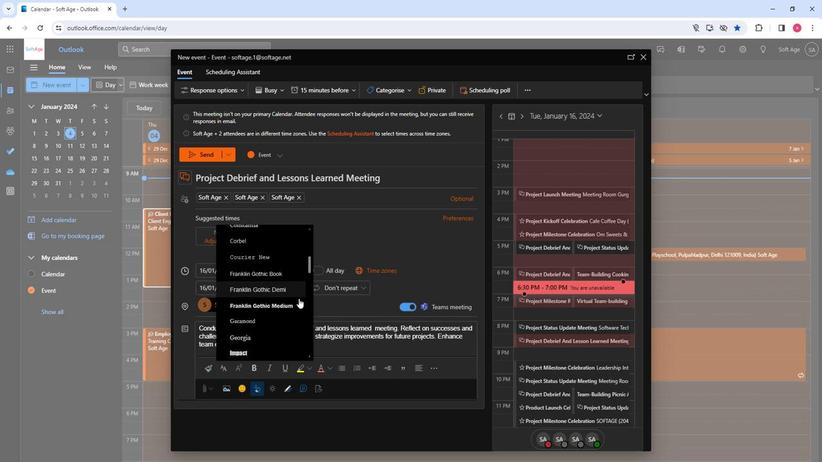 
Action: Mouse scrolled (297, 300) with delta (0, 0)
Screenshot: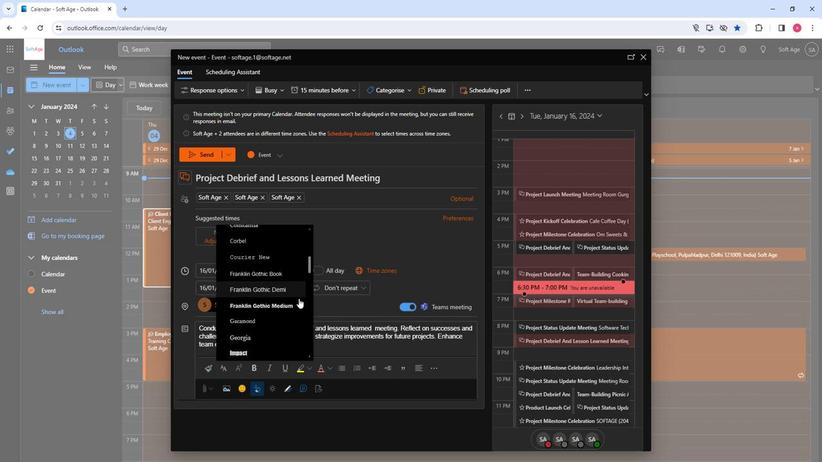 
Action: Mouse moved to (244, 313)
Screenshot: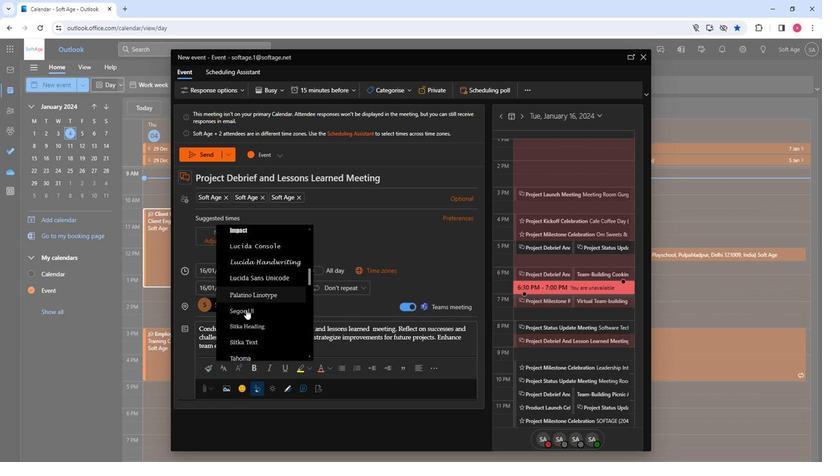 
Action: Mouse pressed left at (244, 313)
Screenshot: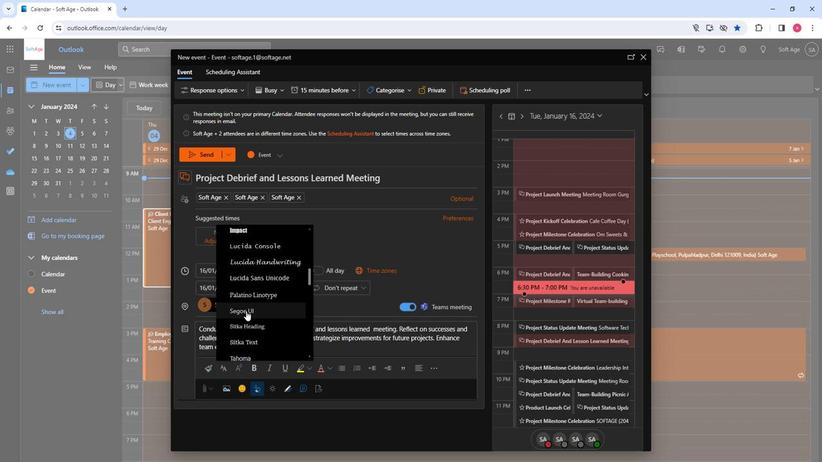 
Action: Mouse moved to (262, 372)
Screenshot: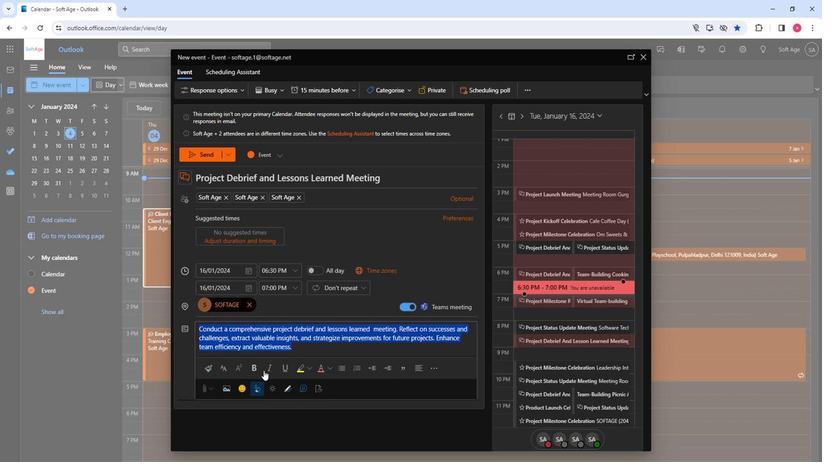 
Action: Mouse pressed left at (262, 372)
Screenshot: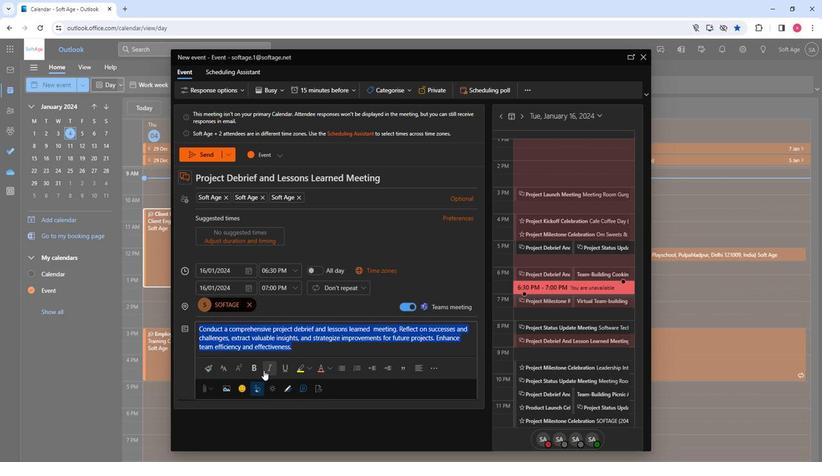 
Action: Mouse moved to (307, 370)
Screenshot: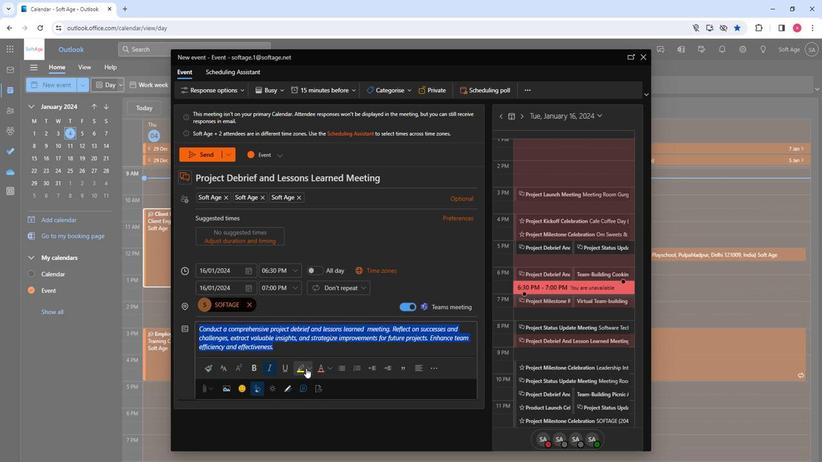
Action: Mouse pressed left at (307, 370)
Screenshot: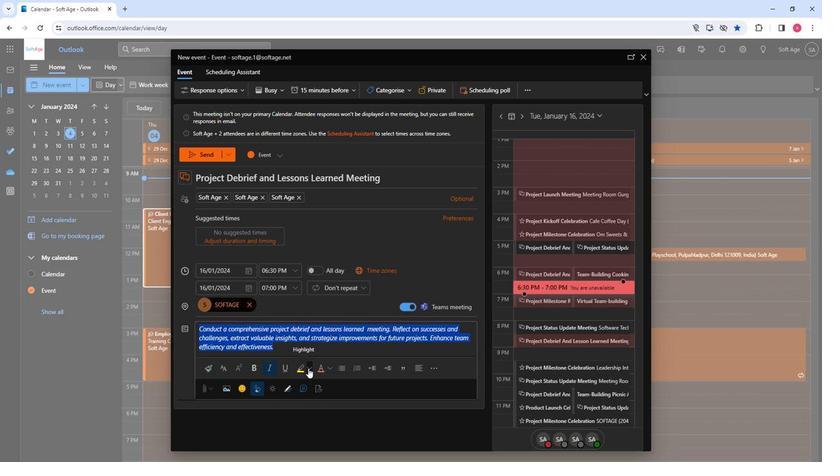 
Action: Mouse moved to (313, 393)
Screenshot: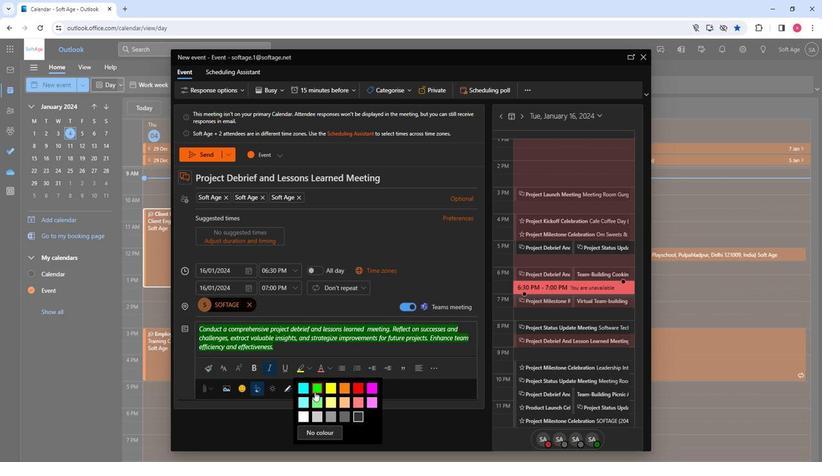 
Action: Mouse pressed left at (313, 393)
Screenshot: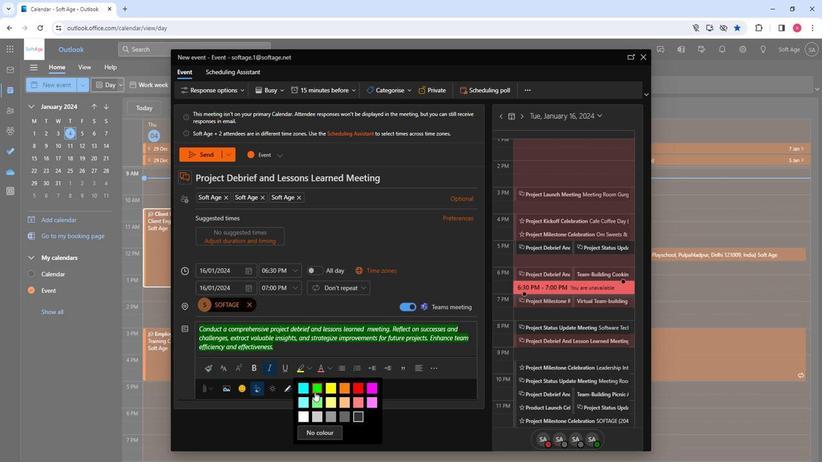 
Action: Mouse moved to (284, 352)
Screenshot: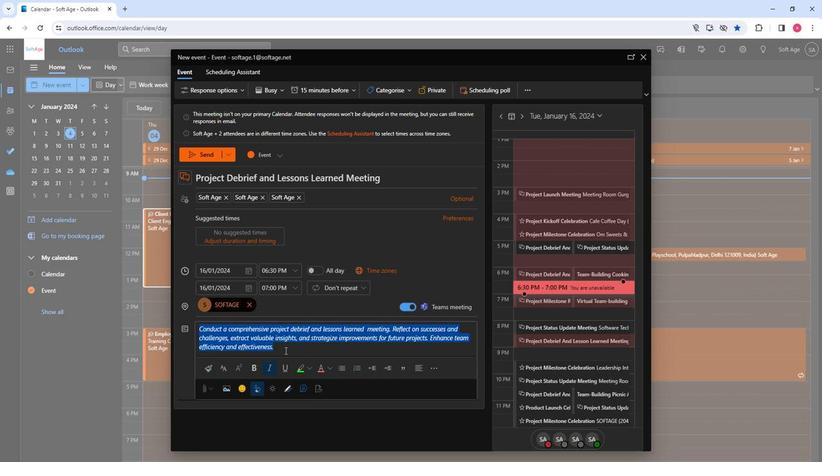 
Action: Mouse pressed left at (284, 352)
Screenshot: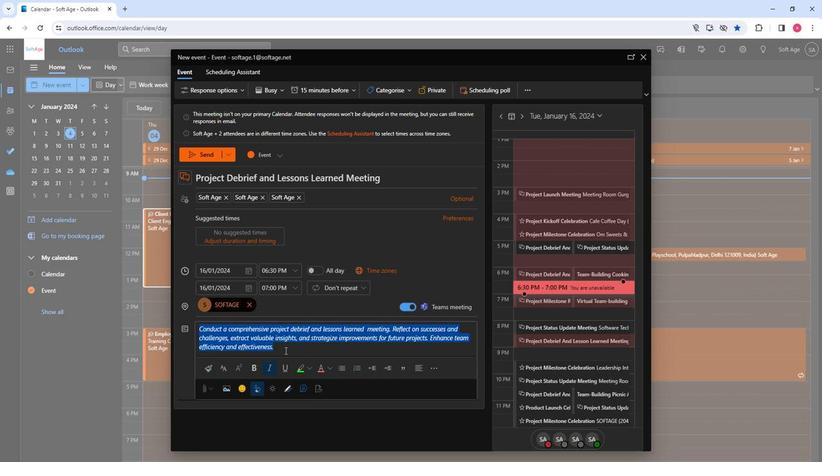 
Action: Mouse moved to (208, 155)
Screenshot: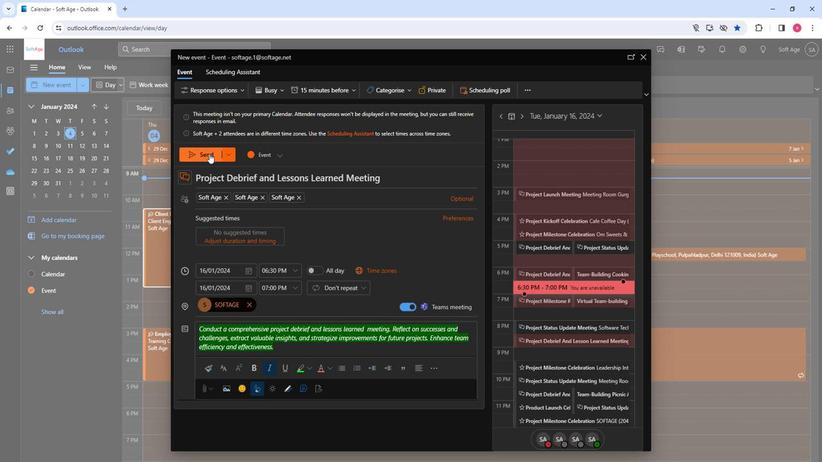 
Action: Mouse pressed left at (208, 155)
Screenshot: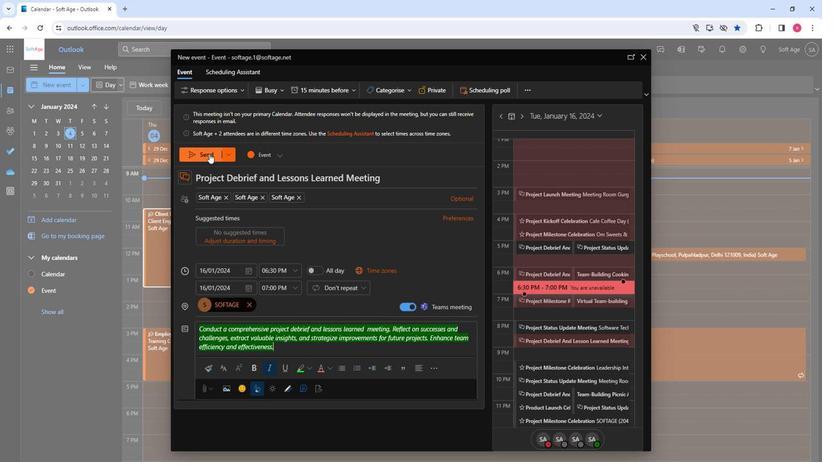 
Action: Mouse moved to (310, 329)
Screenshot: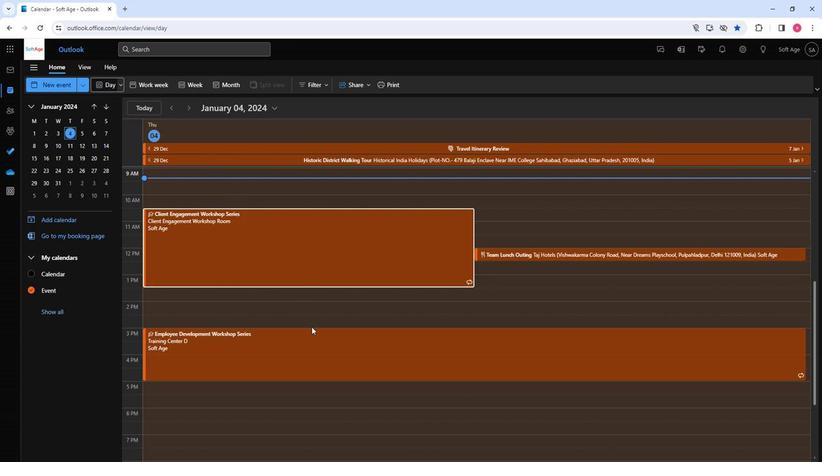 
